 Task: Compose an email with the signature Amanda Green with the subject Feedback on a market research report and the message We need to schedule a team meeting to discuss the project progress, can you please confirm your availability? from softage.4@softage.net to softage.9@softage.net, select first 2 words, change the font of the message to Comic Sans and change the font typography to underline Send the email. Finally, move the email from Sent Items to the label Music
Action: Mouse moved to (57, 110)
Screenshot: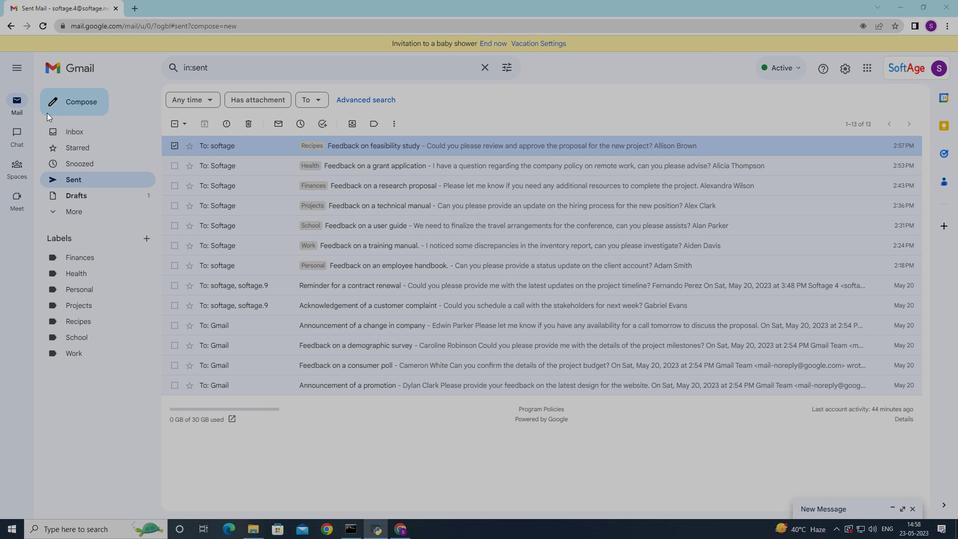 
Action: Mouse pressed left at (57, 110)
Screenshot: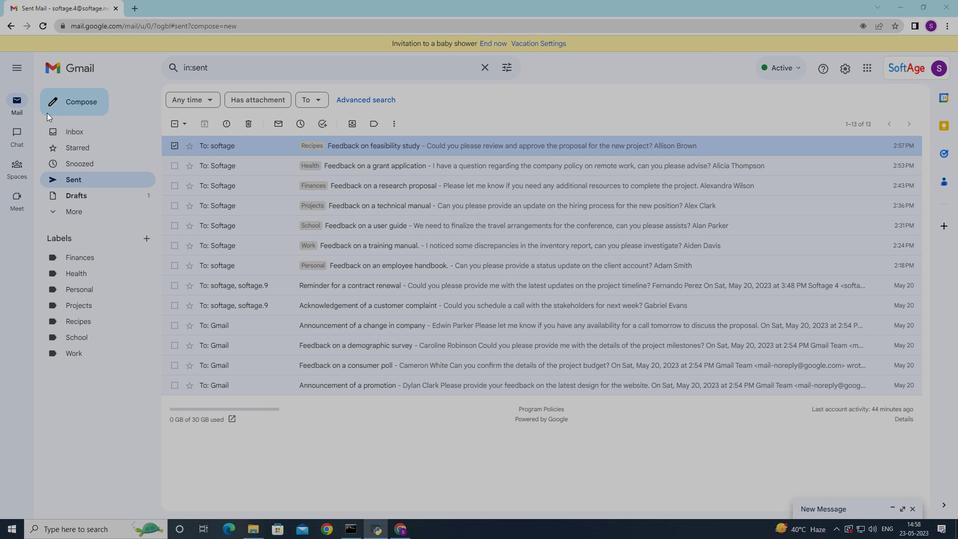 
Action: Mouse moved to (670, 504)
Screenshot: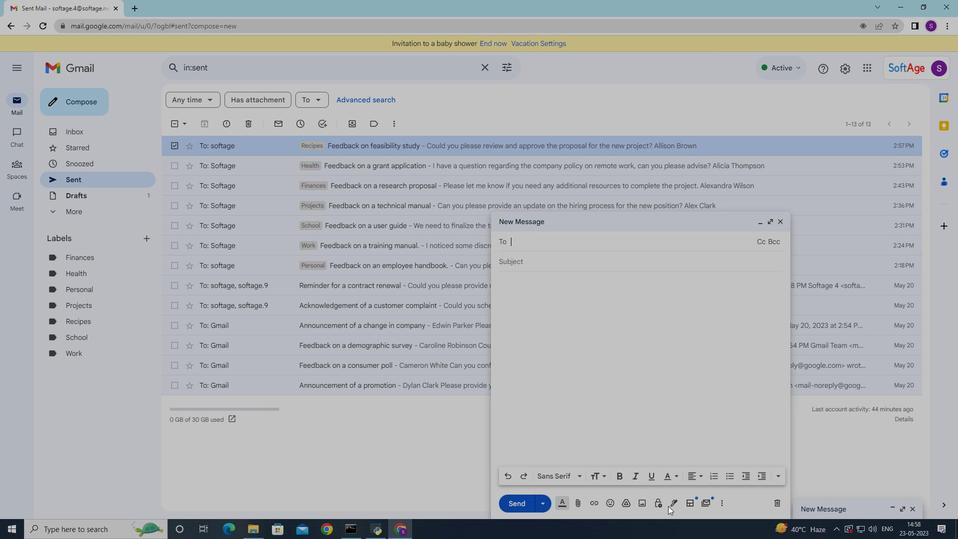 
Action: Mouse pressed left at (670, 504)
Screenshot: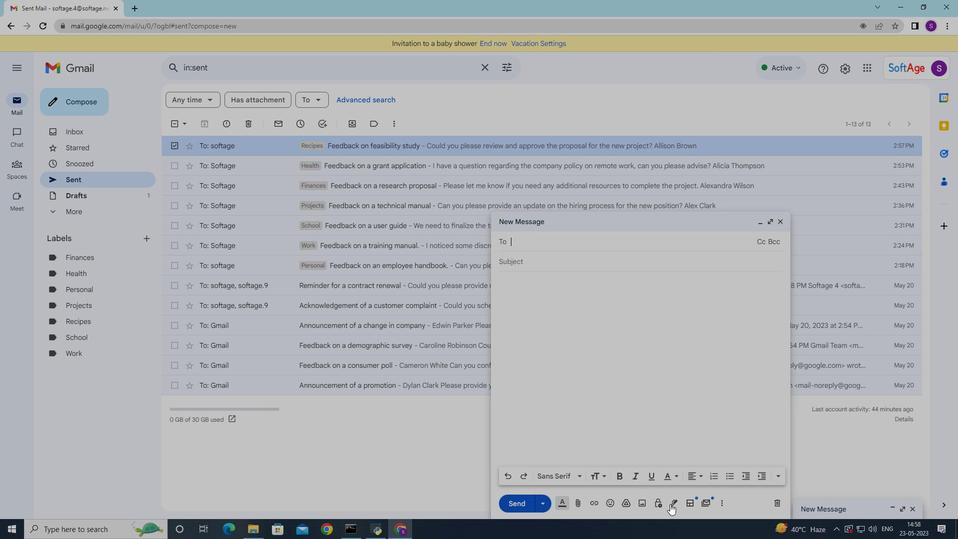 
Action: Mouse moved to (710, 335)
Screenshot: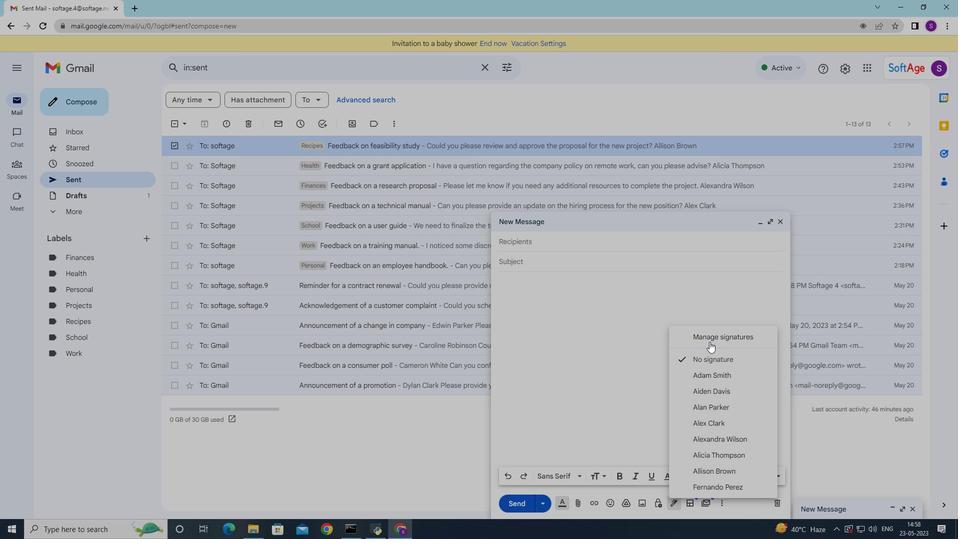 
Action: Mouse pressed left at (710, 335)
Screenshot: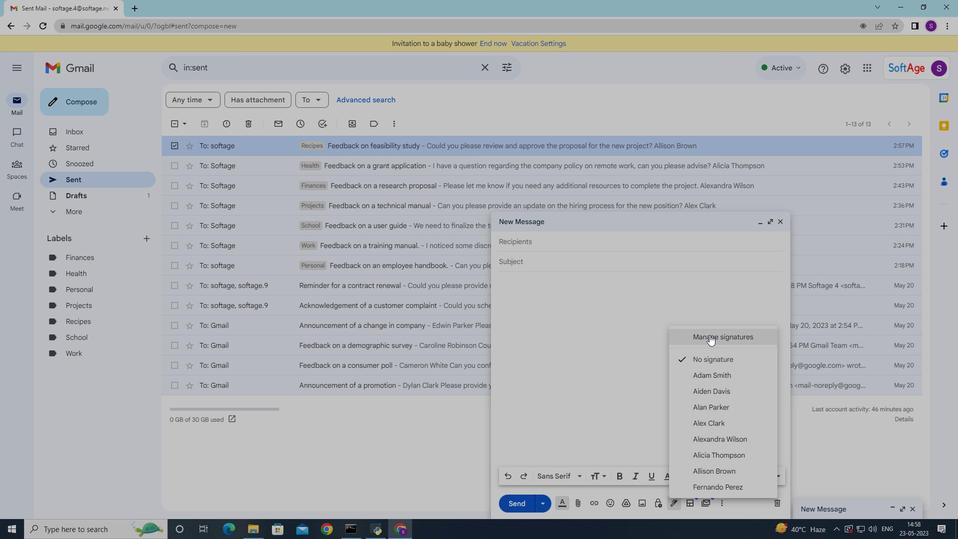 
Action: Mouse moved to (781, 223)
Screenshot: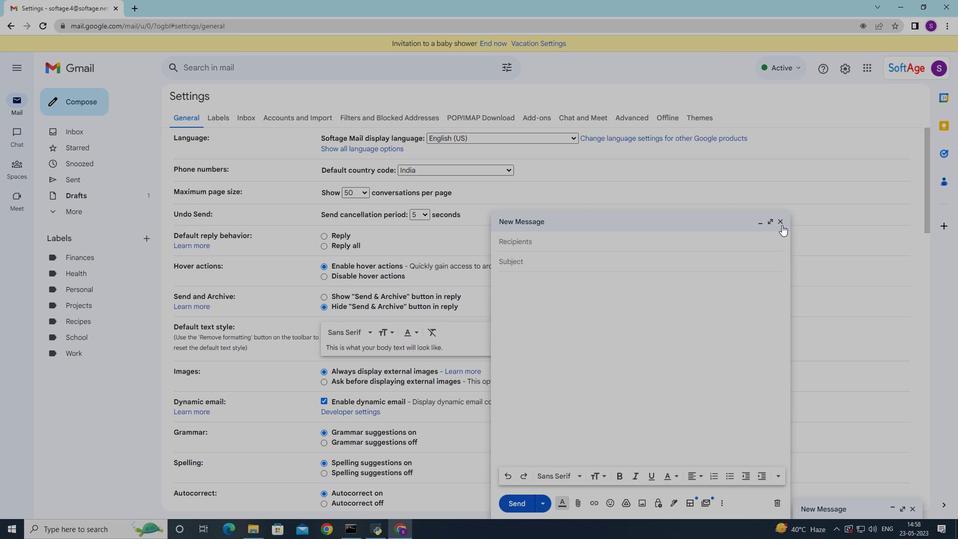 
Action: Mouse pressed left at (781, 223)
Screenshot: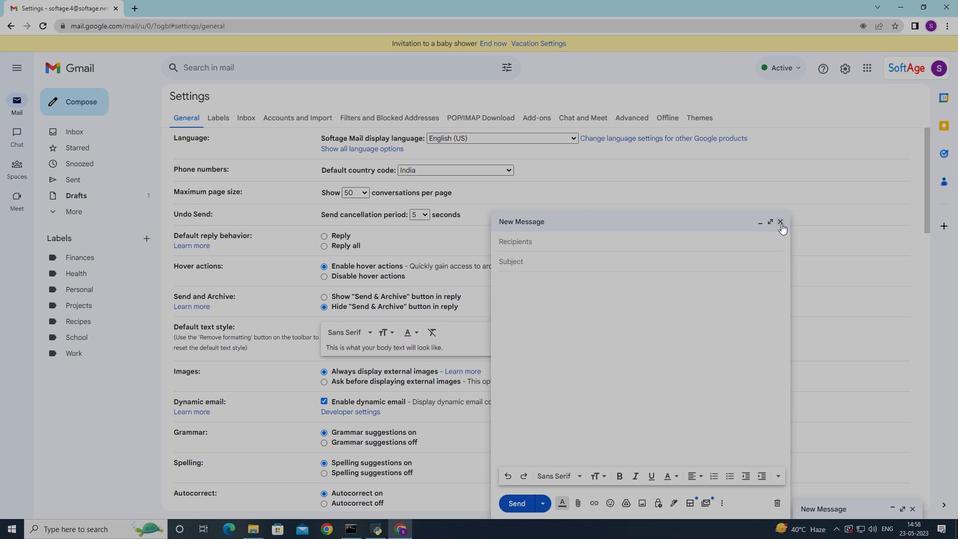
Action: Mouse moved to (543, 258)
Screenshot: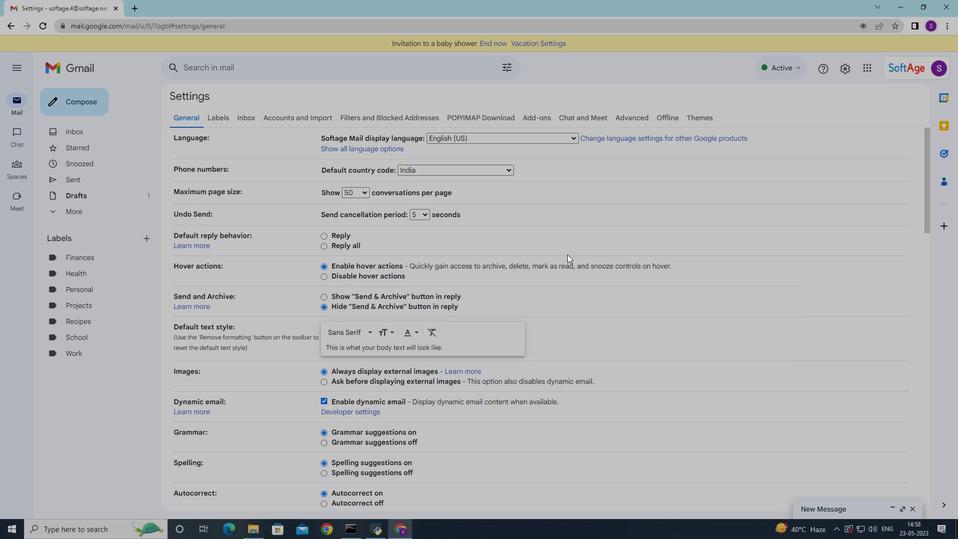 
Action: Mouse scrolled (543, 258) with delta (0, 0)
Screenshot: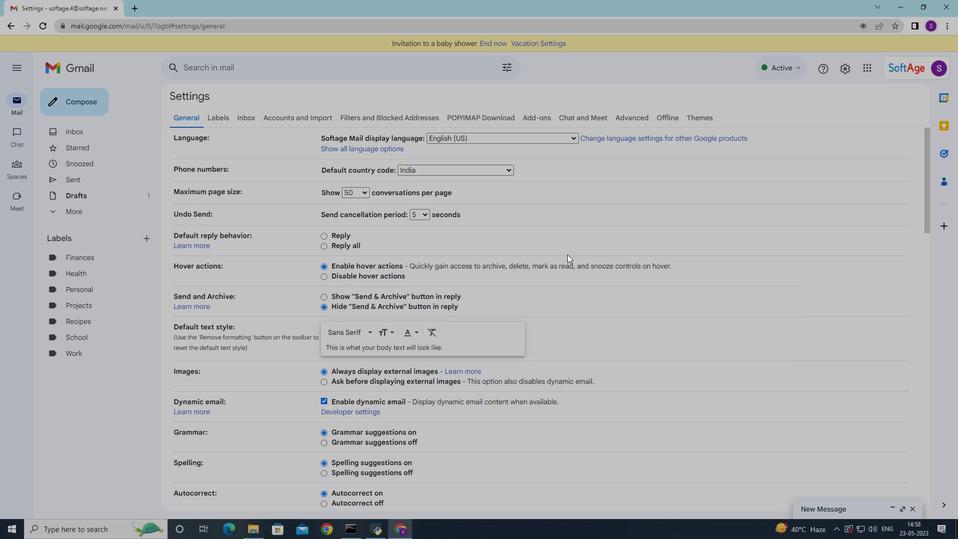 
Action: Mouse moved to (542, 260)
Screenshot: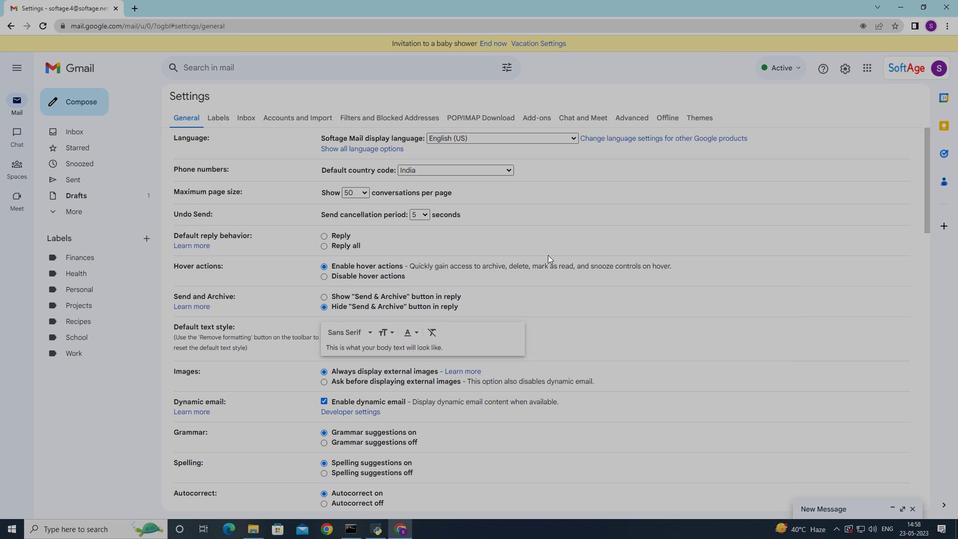 
Action: Mouse scrolled (542, 259) with delta (0, 0)
Screenshot: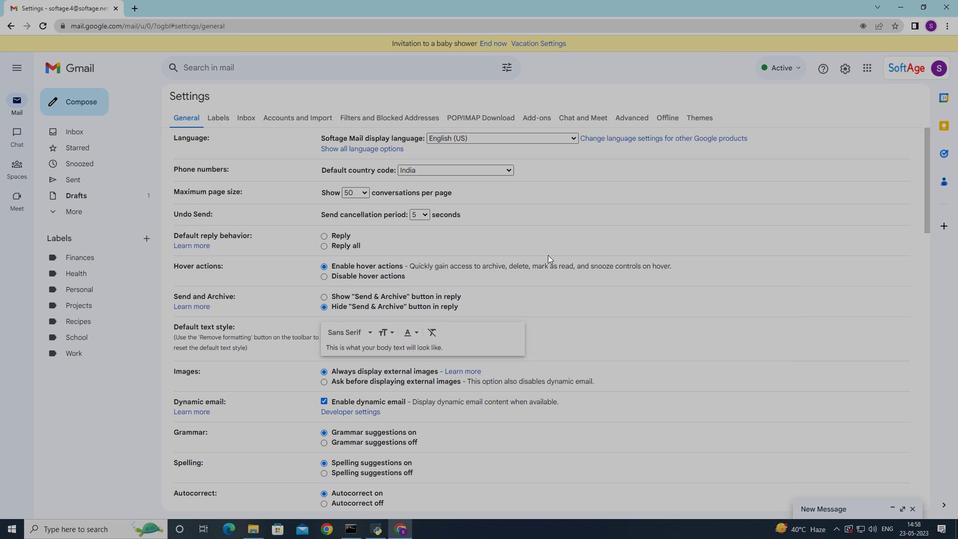 
Action: Mouse moved to (541, 261)
Screenshot: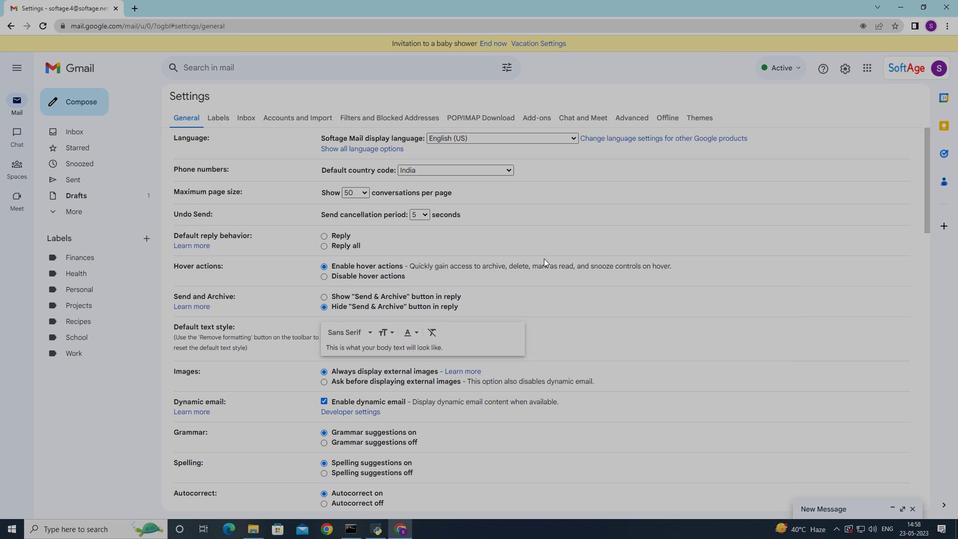 
Action: Mouse scrolled (541, 260) with delta (0, 0)
Screenshot: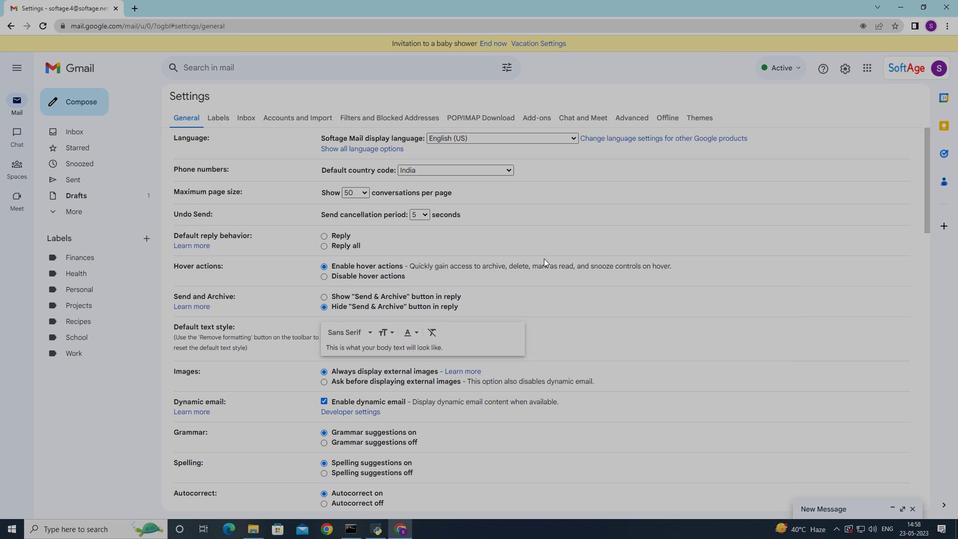 
Action: Mouse moved to (536, 267)
Screenshot: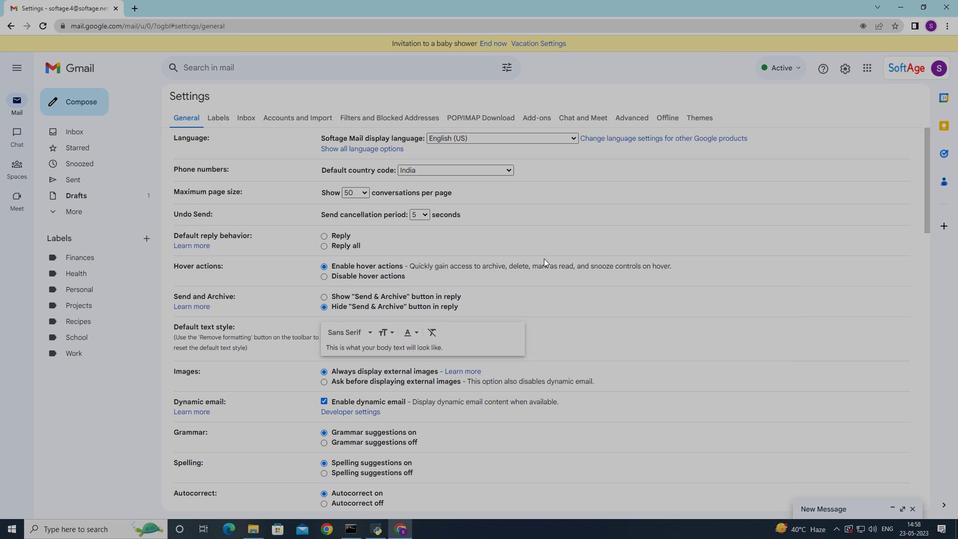 
Action: Mouse scrolled (537, 265) with delta (0, 0)
Screenshot: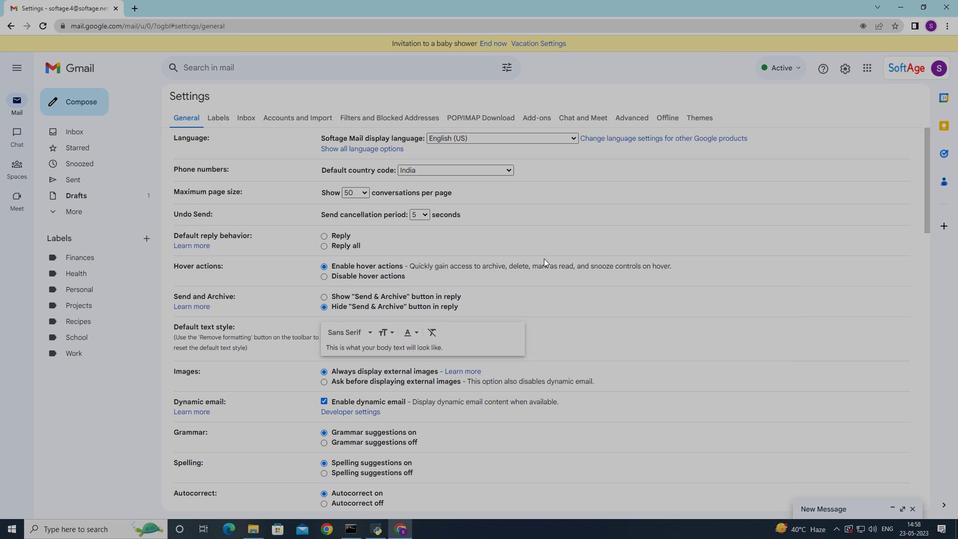 
Action: Mouse moved to (455, 349)
Screenshot: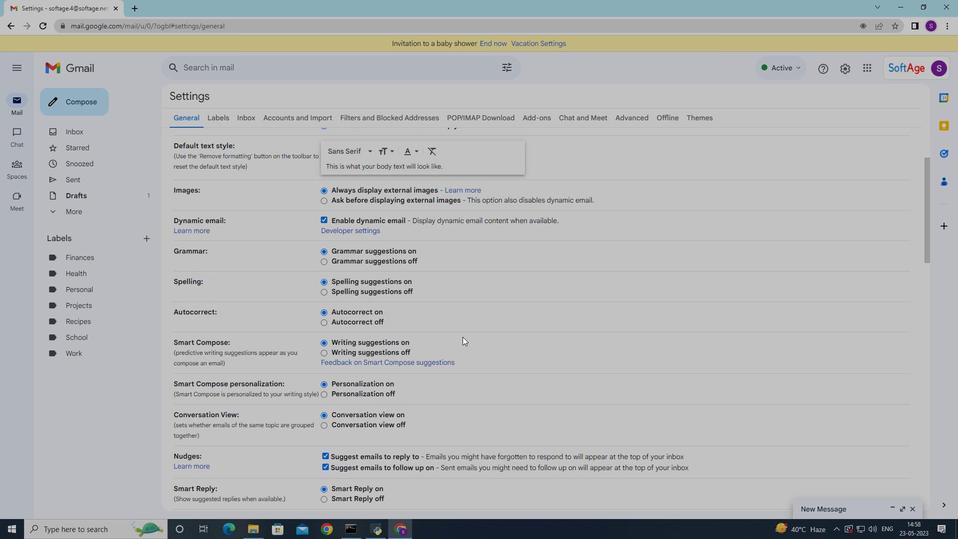 
Action: Mouse scrolled (455, 349) with delta (0, 0)
Screenshot: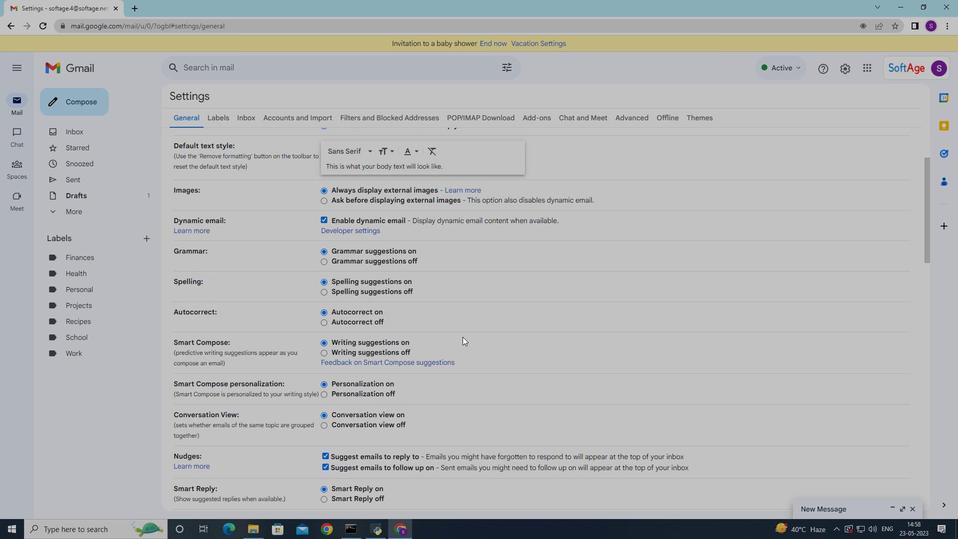 
Action: Mouse moved to (454, 350)
Screenshot: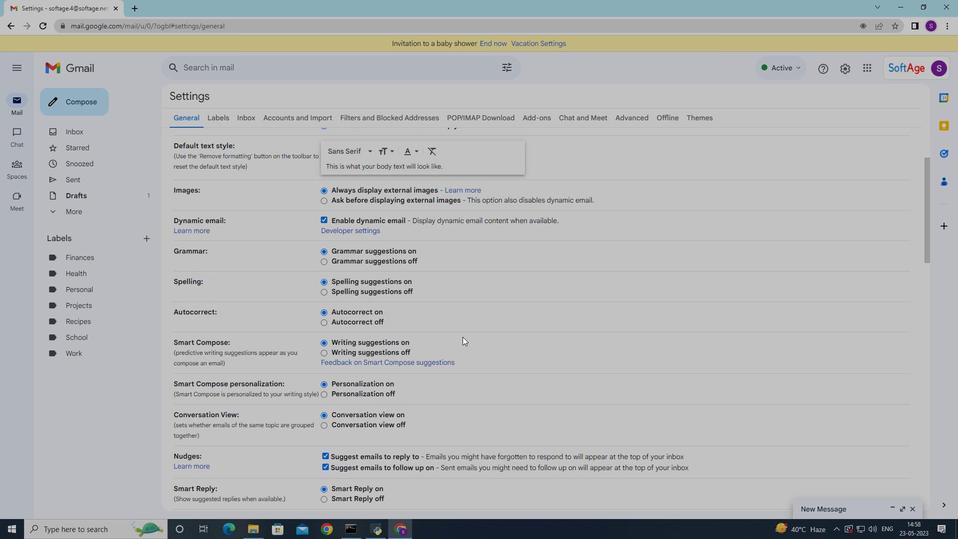 
Action: Mouse scrolled (454, 349) with delta (0, 0)
Screenshot: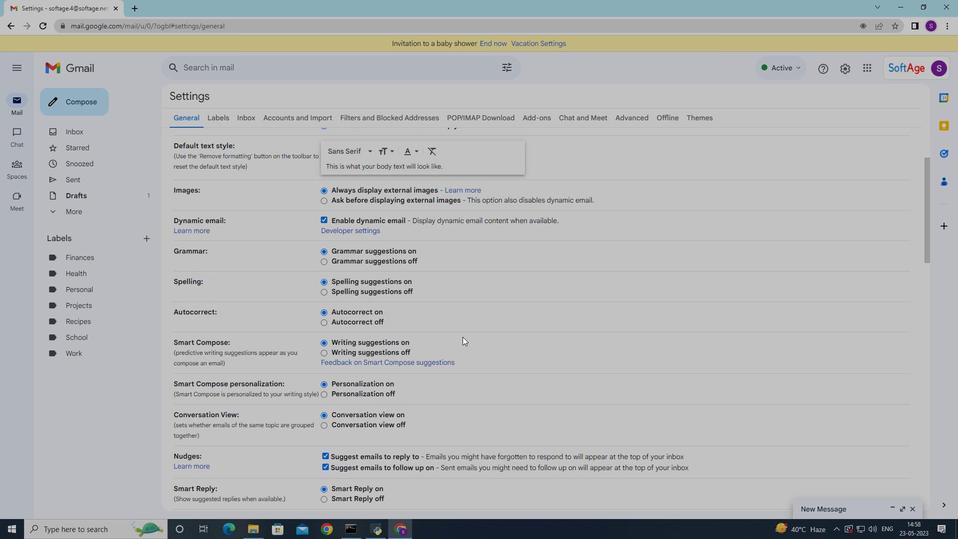
Action: Mouse moved to (454, 352)
Screenshot: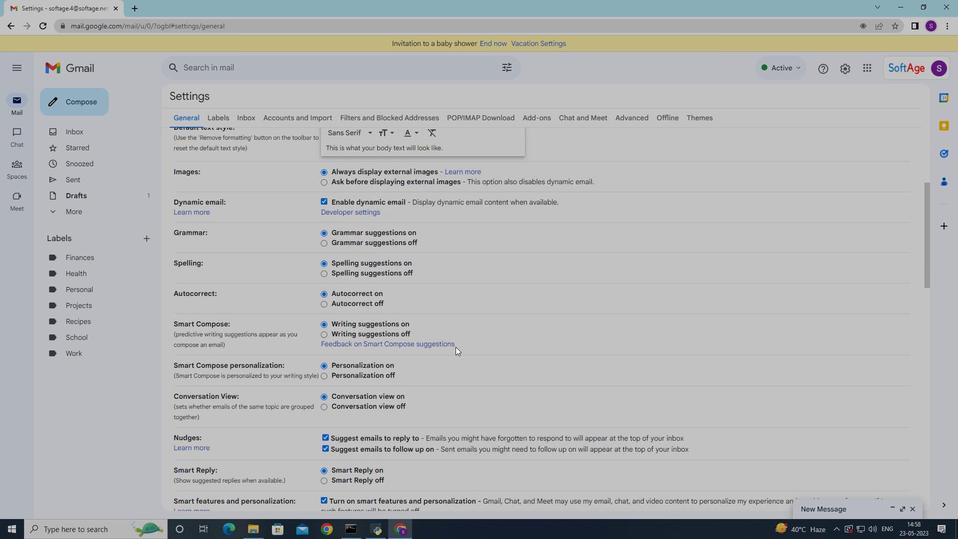 
Action: Mouse scrolled (454, 351) with delta (0, 0)
Screenshot: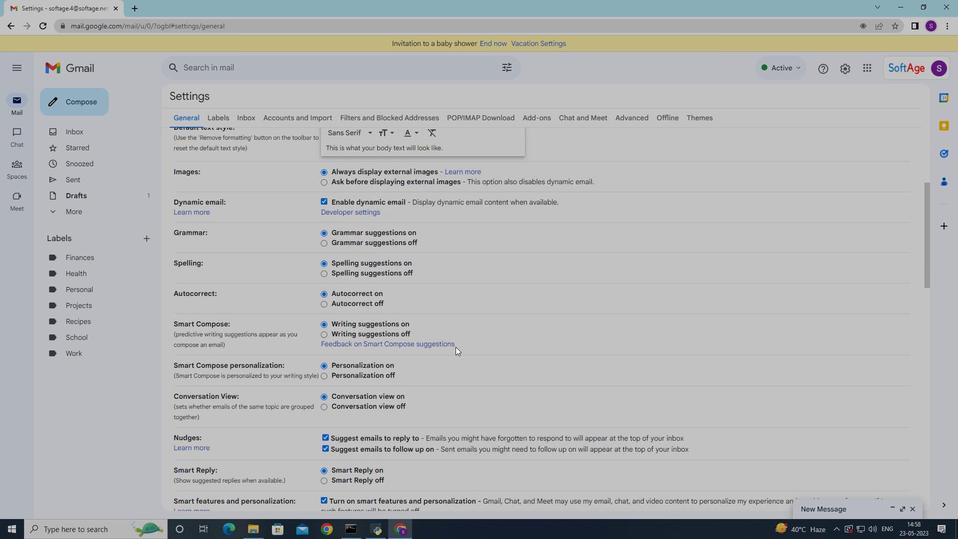 
Action: Mouse moved to (453, 355)
Screenshot: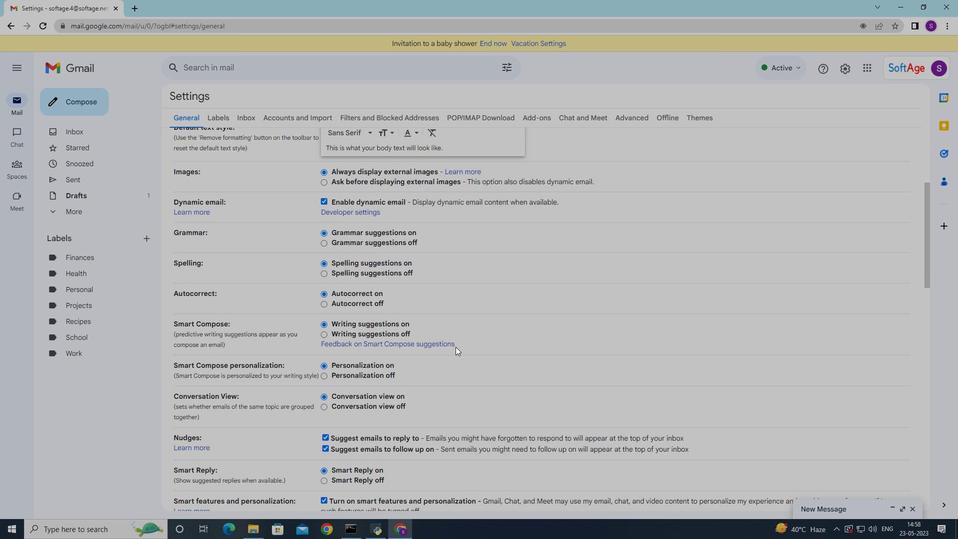 
Action: Mouse scrolled (453, 353) with delta (0, 0)
Screenshot: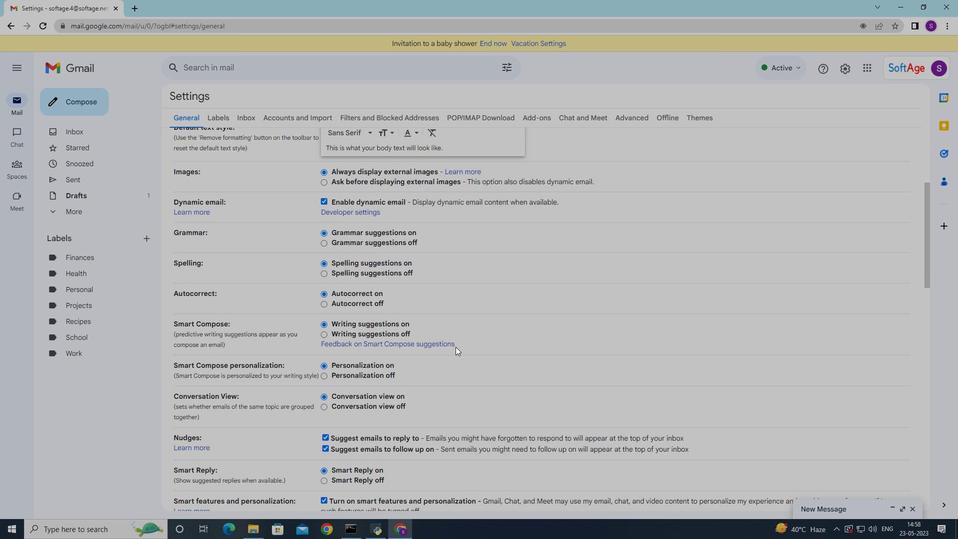 
Action: Mouse moved to (443, 374)
Screenshot: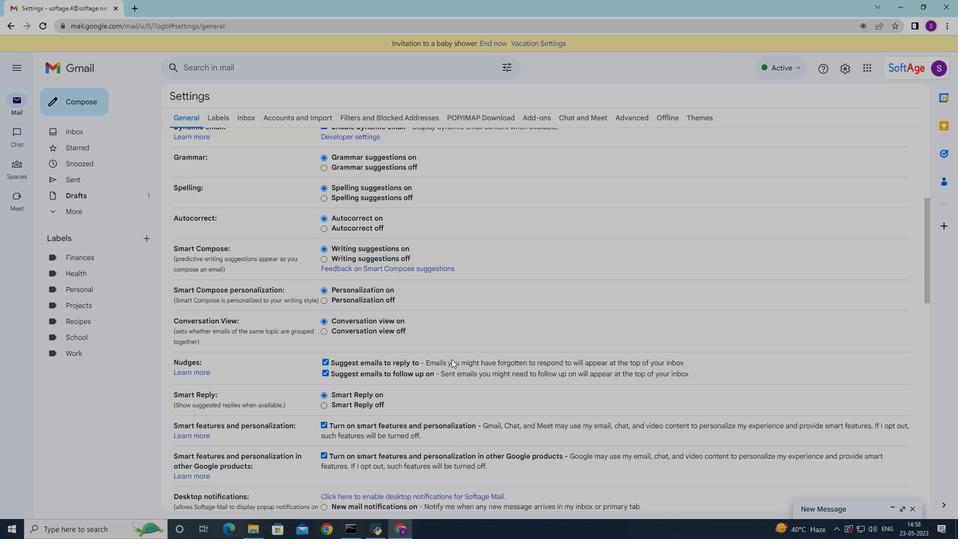
Action: Mouse scrolled (449, 363) with delta (0, 0)
Screenshot: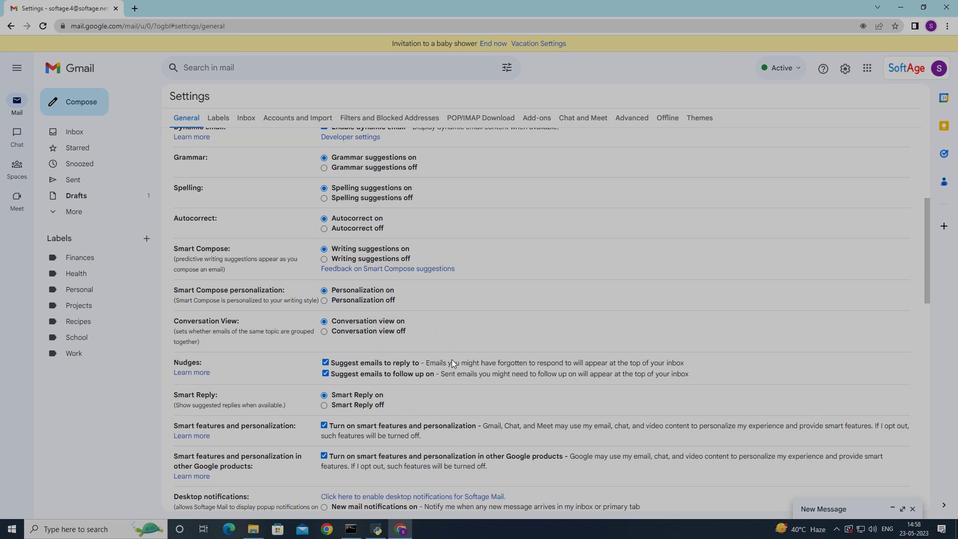 
Action: Mouse scrolled (443, 374) with delta (0, 0)
Screenshot: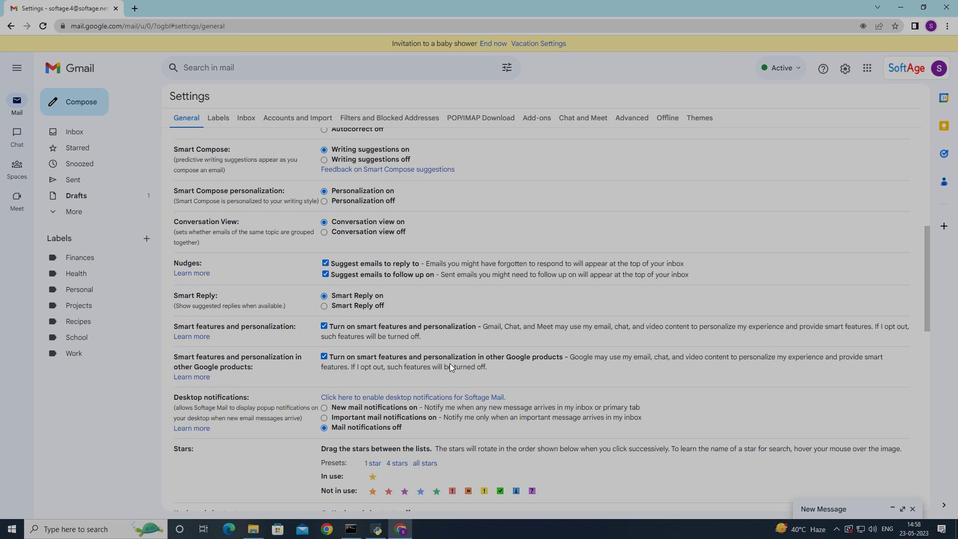 
Action: Mouse moved to (443, 375)
Screenshot: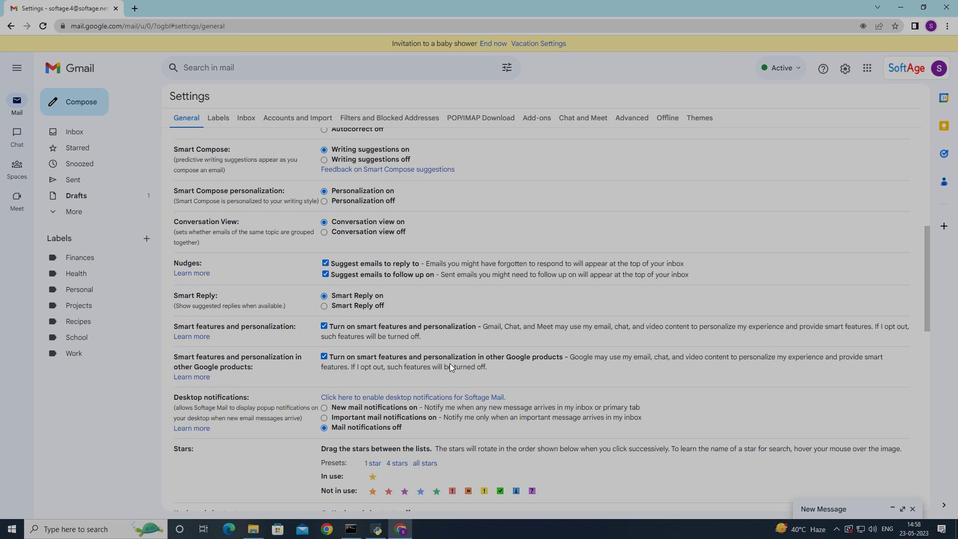 
Action: Mouse scrolled (443, 374) with delta (0, 0)
Screenshot: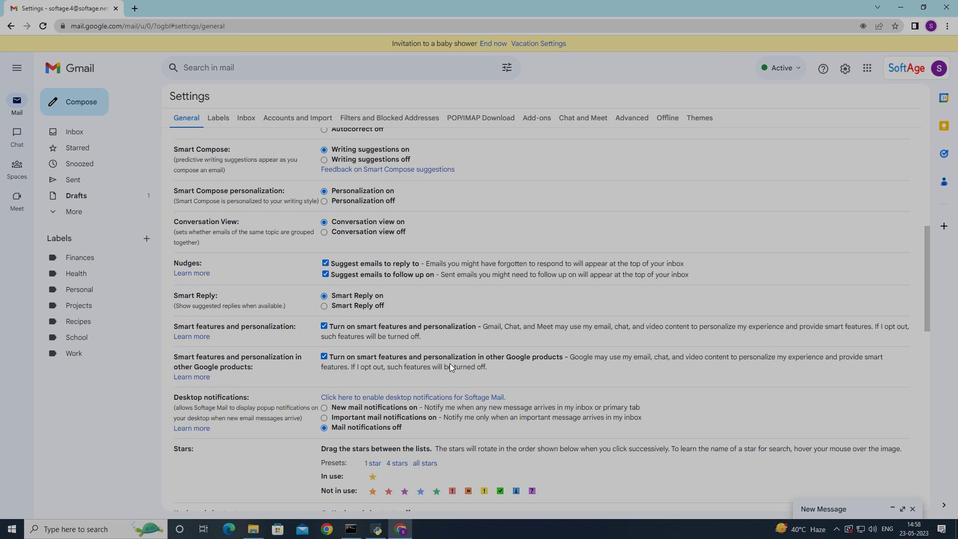 
Action: Mouse moved to (443, 375)
Screenshot: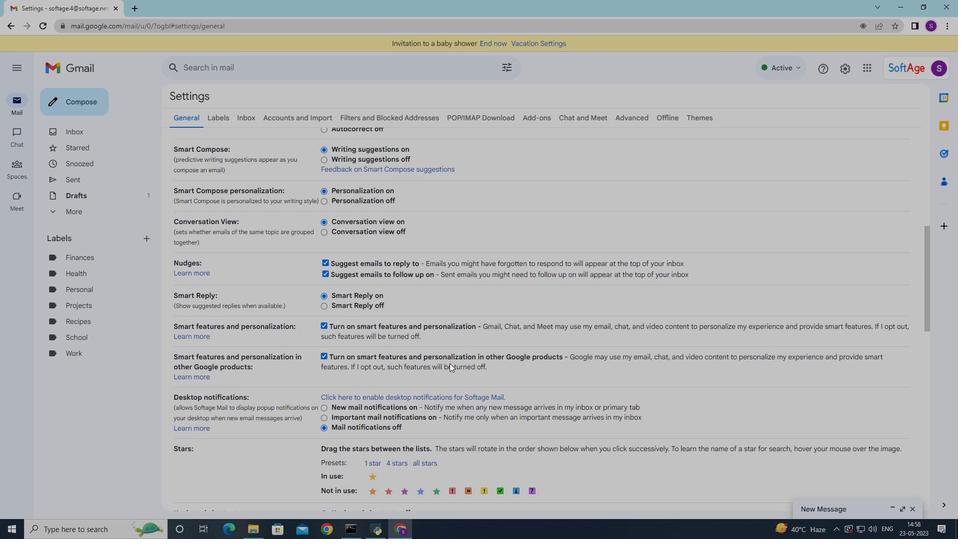 
Action: Mouse scrolled (443, 374) with delta (0, 0)
Screenshot: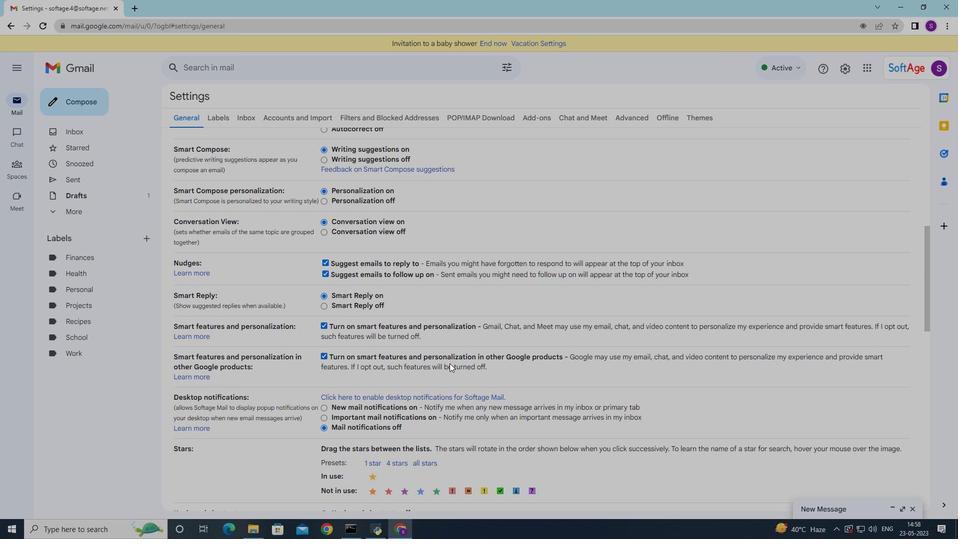
Action: Mouse scrolled (443, 374) with delta (0, 0)
Screenshot: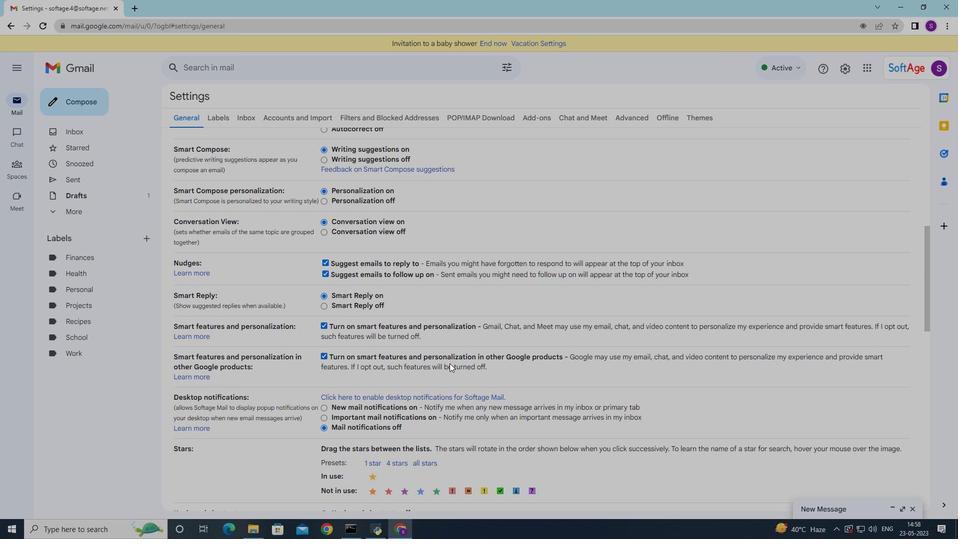 
Action: Mouse moved to (443, 375)
Screenshot: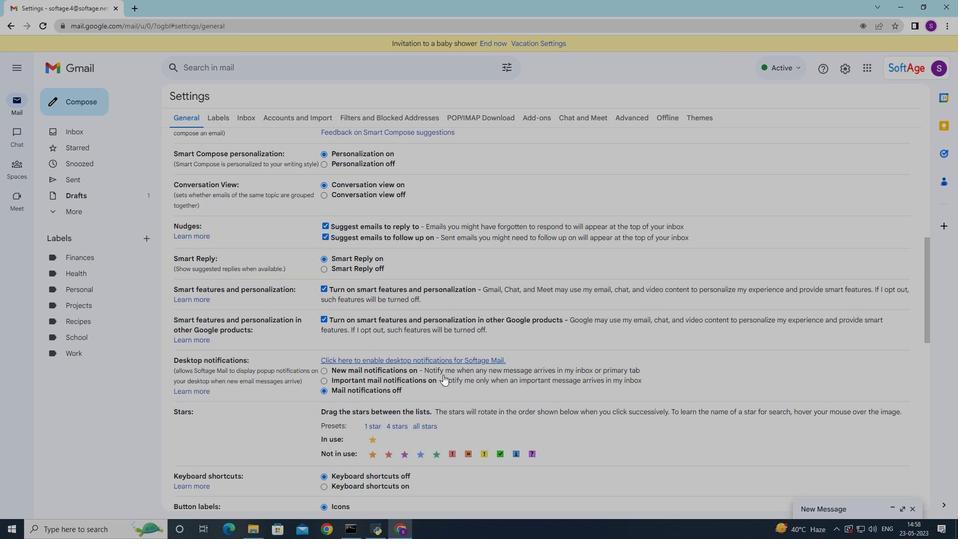 
Action: Mouse scrolled (443, 375) with delta (0, 0)
Screenshot: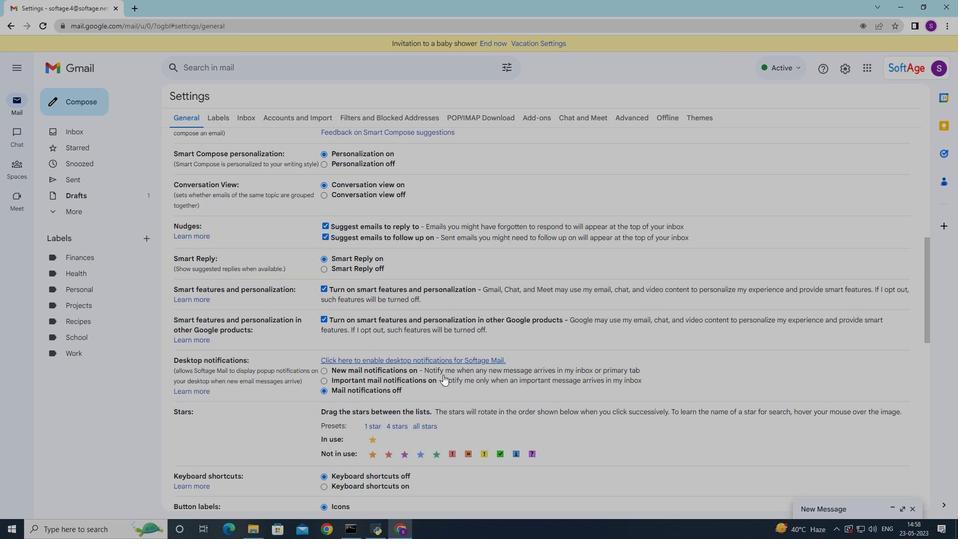 
Action: Mouse moved to (392, 405)
Screenshot: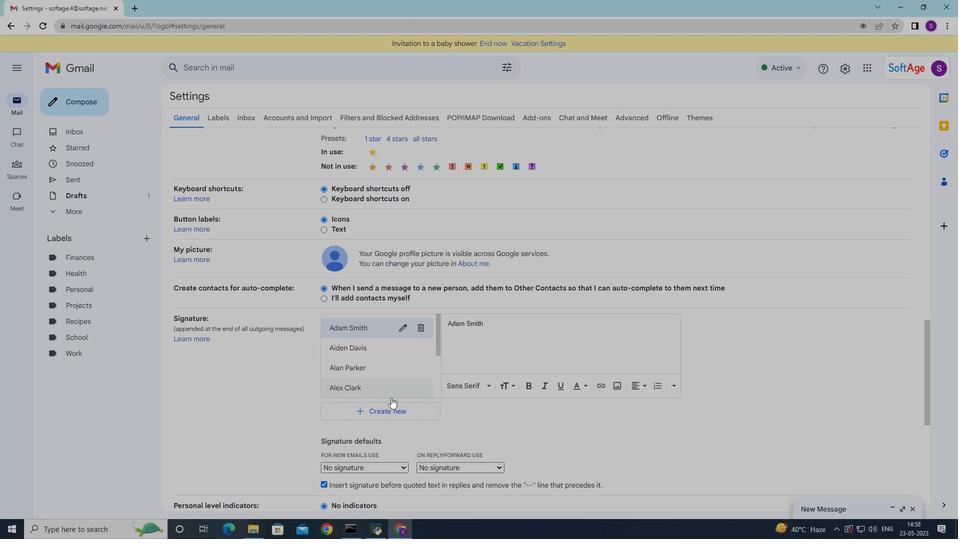 
Action: Mouse scrolled (392, 404) with delta (0, 0)
Screenshot: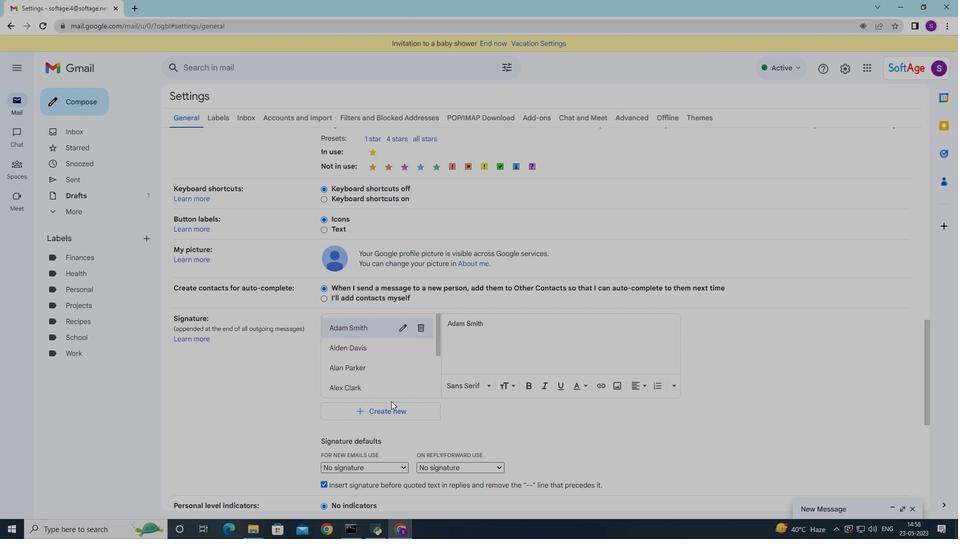 
Action: Mouse moved to (390, 361)
Screenshot: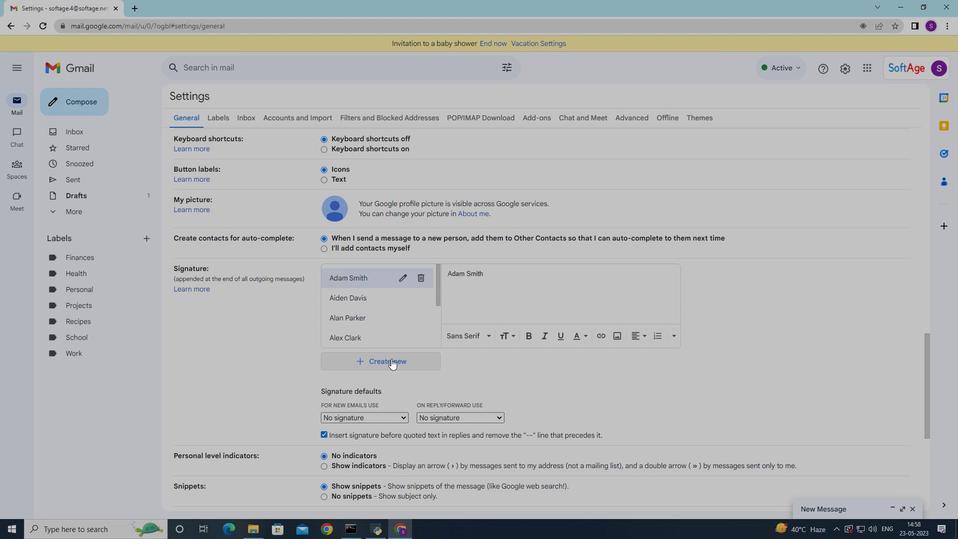
Action: Mouse pressed left at (390, 361)
Screenshot: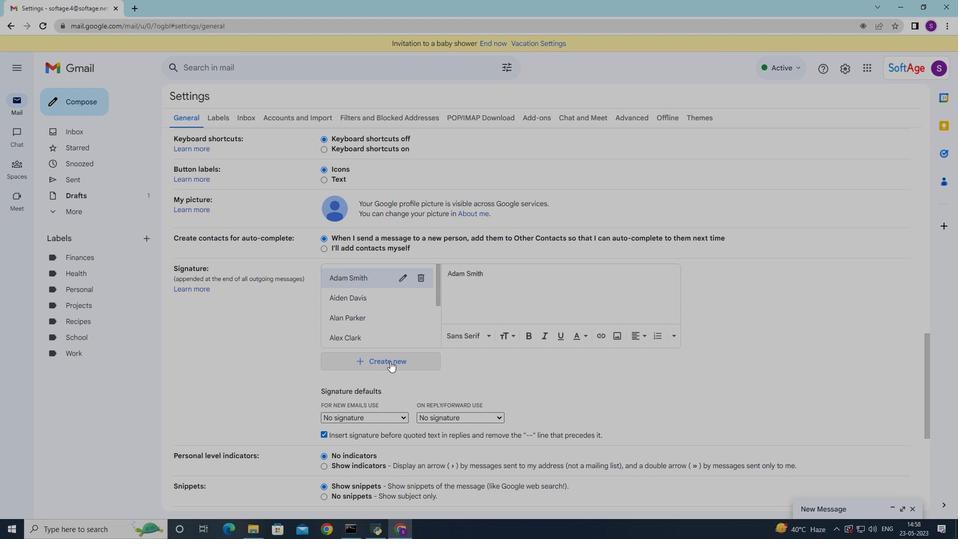 
Action: Mouse moved to (430, 335)
Screenshot: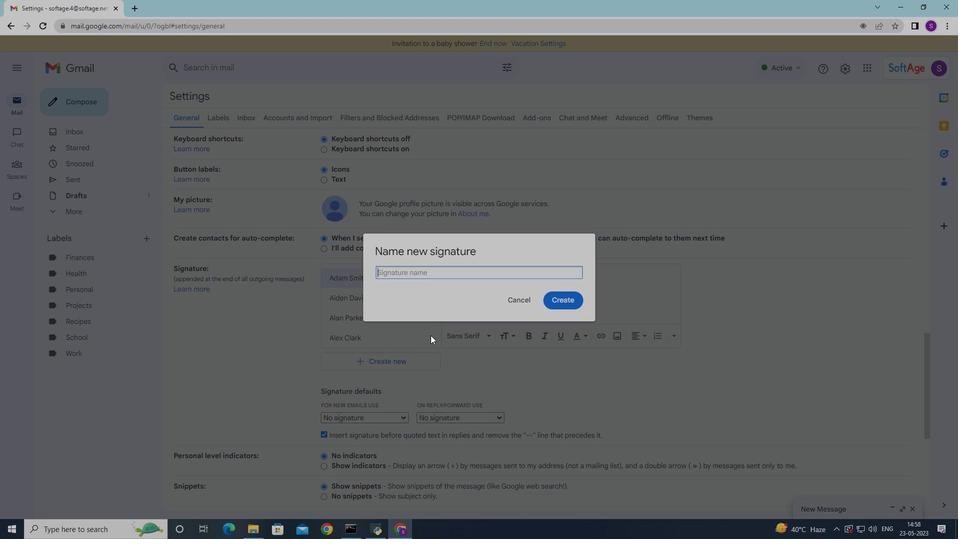 
Action: Key pressed <Key.shift>Amanda<Key.space><Key.shift><Key.shift><Key.shift><Key.shift><Key.shift><Key.shift><Key.shift><Key.shift><Key.shift><Key.shift><Key.shift><Key.shift><Key.shift><Key.shift><Key.shift><Key.shift><Key.shift>Green
Screenshot: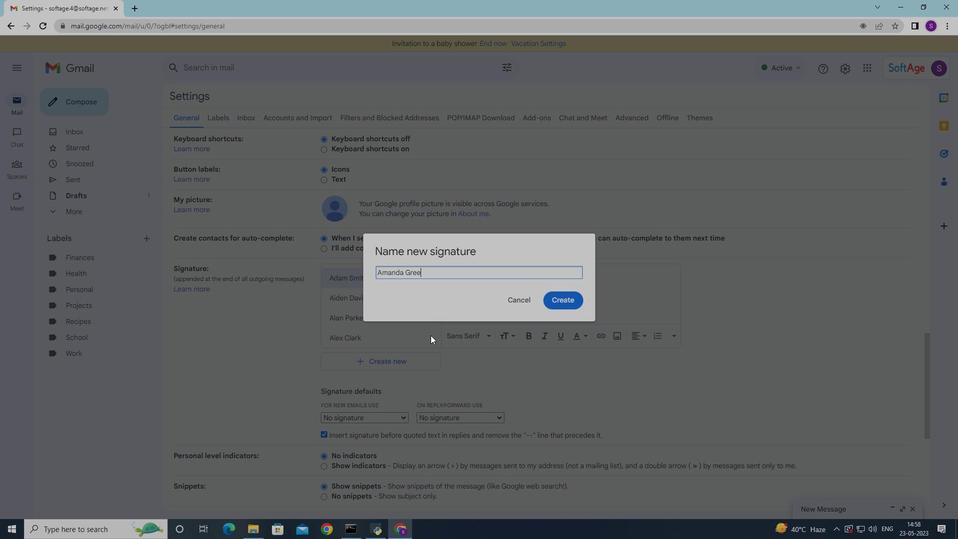 
Action: Mouse moved to (570, 296)
Screenshot: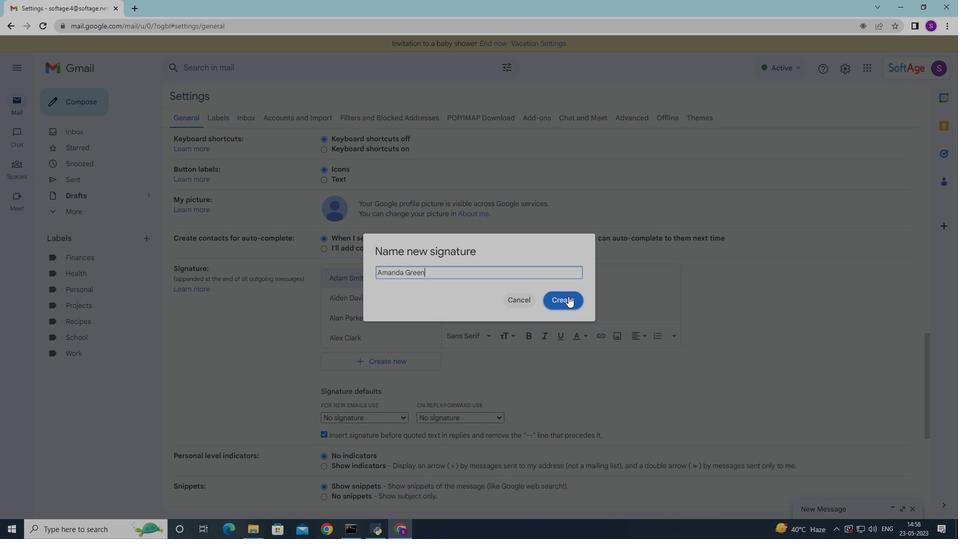
Action: Mouse pressed left at (570, 296)
Screenshot: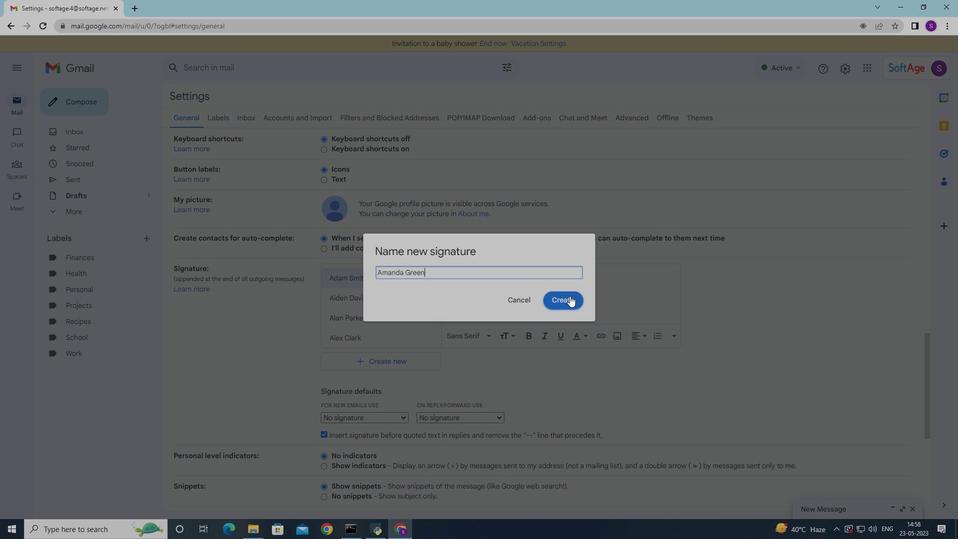 
Action: Mouse moved to (496, 298)
Screenshot: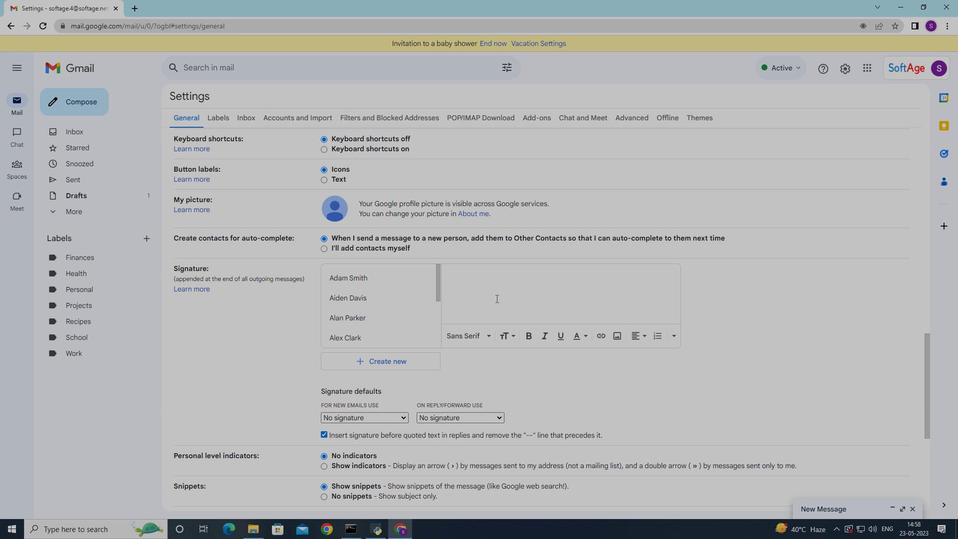 
Action: Key pressed <Key.shift>Amanda<Key.space><Key.shift><Key.shift><Key.shift><Key.shift><Key.shift><Key.shift><Key.shift><Key.shift><Key.shift><Key.shift><Key.shift><Key.shift><Key.shift><Key.shift>Green
Screenshot: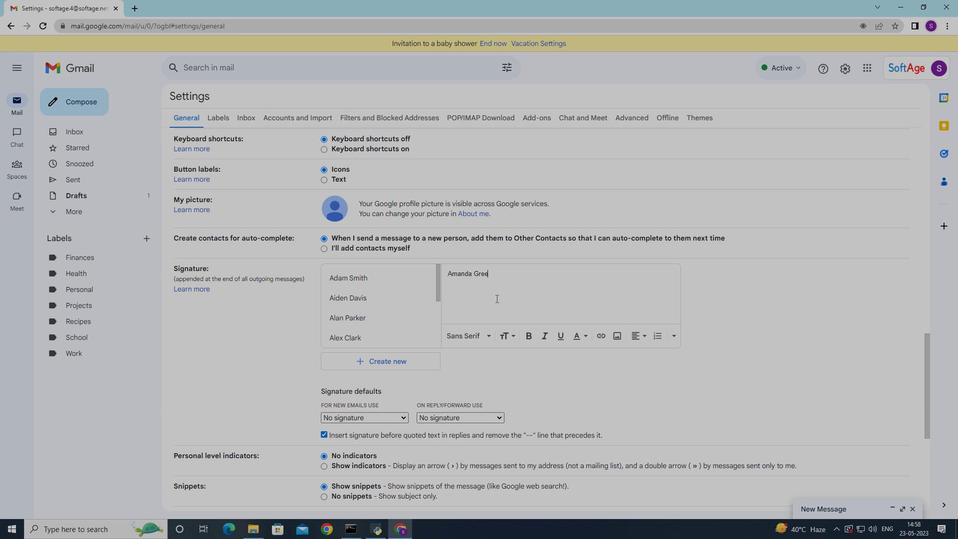 
Action: Mouse moved to (503, 296)
Screenshot: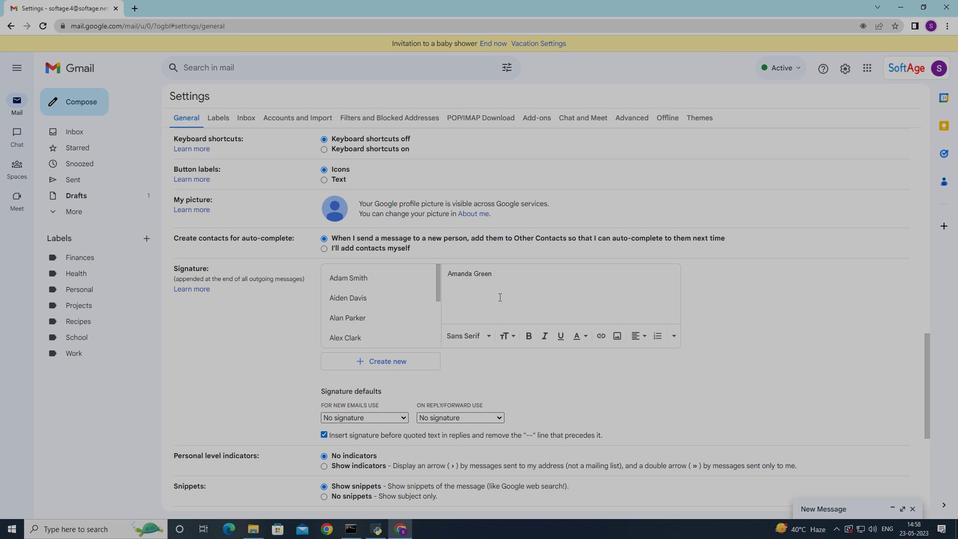 
Action: Mouse scrolled (503, 296) with delta (0, 0)
Screenshot: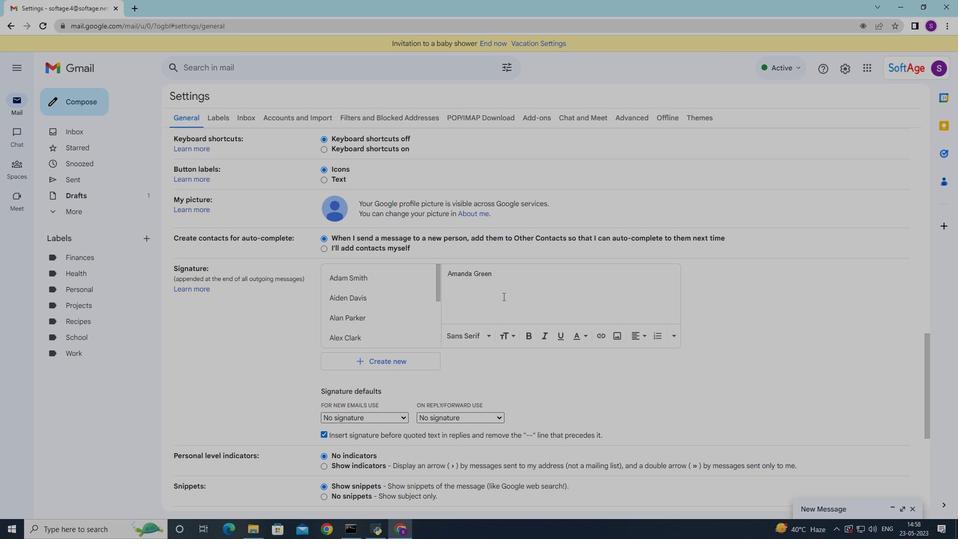 
Action: Mouse scrolled (503, 296) with delta (0, 0)
Screenshot: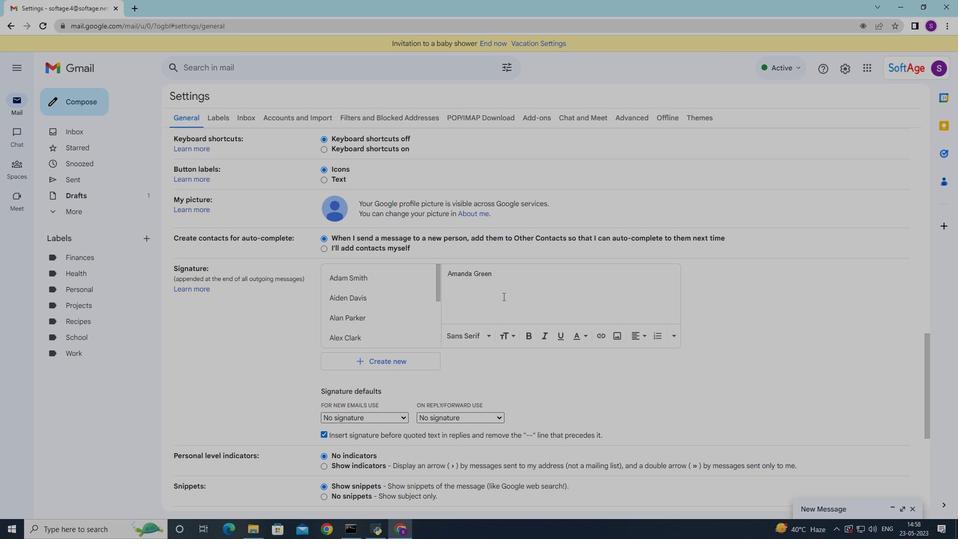 
Action: Mouse scrolled (503, 296) with delta (0, 0)
Screenshot: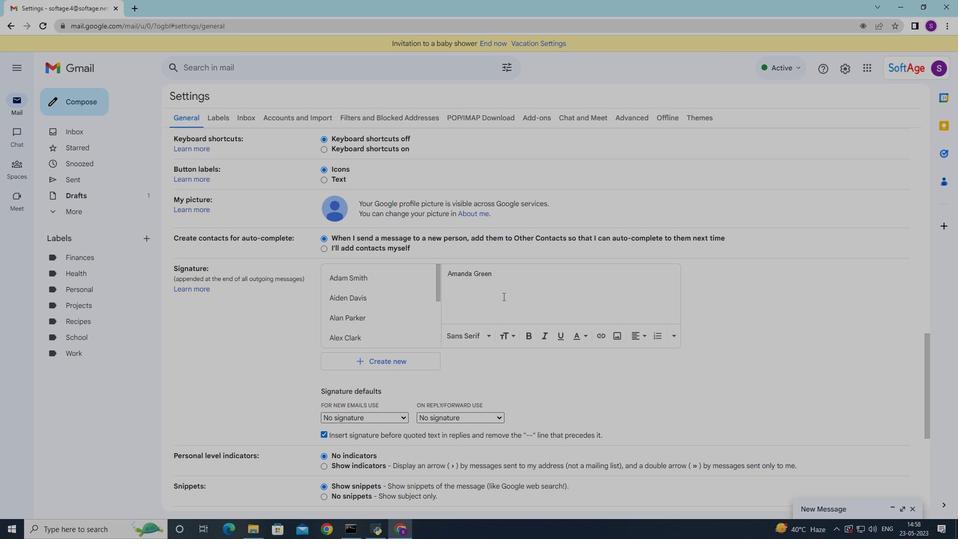 
Action: Mouse scrolled (503, 296) with delta (0, 0)
Screenshot: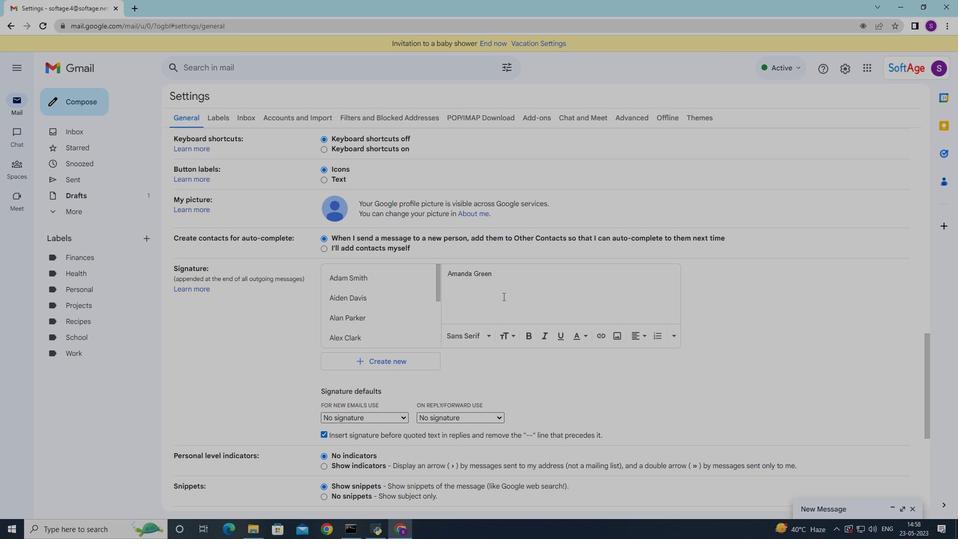 
Action: Mouse scrolled (503, 296) with delta (0, 0)
Screenshot: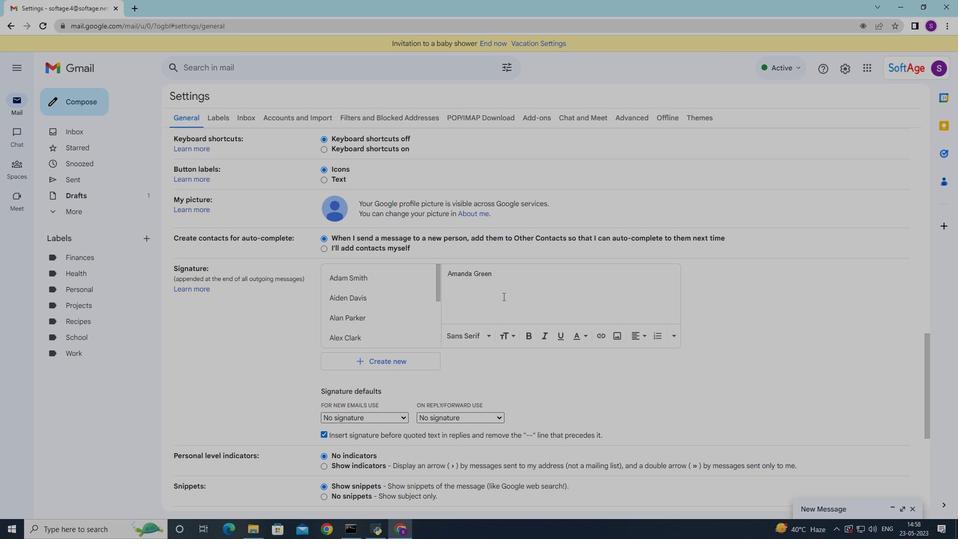 
Action: Mouse moved to (498, 381)
Screenshot: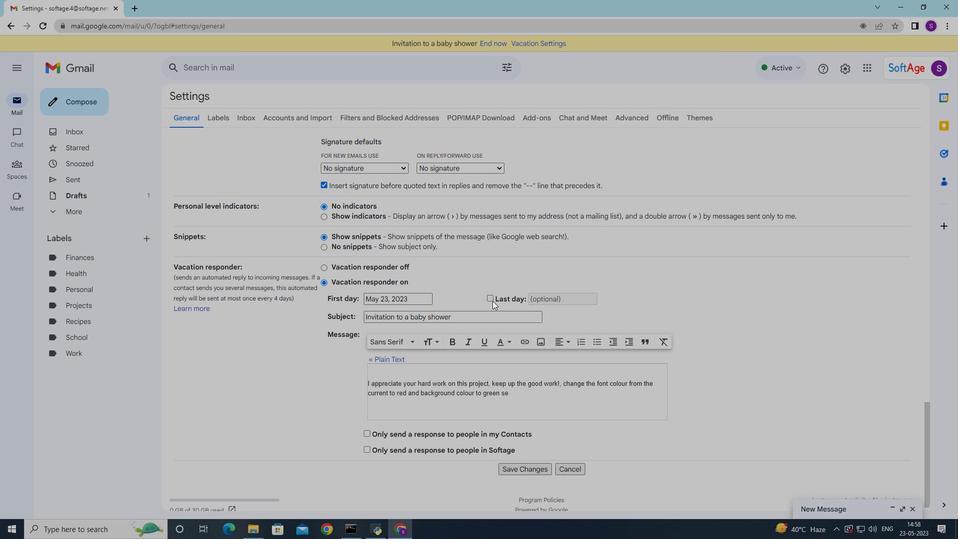 
Action: Mouse scrolled (498, 380) with delta (0, 0)
Screenshot: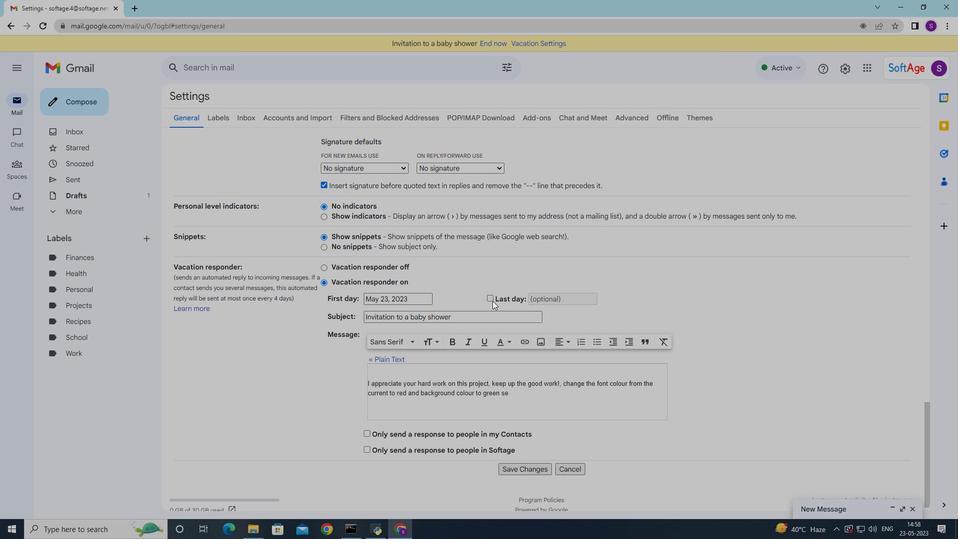 
Action: Mouse moved to (482, 425)
Screenshot: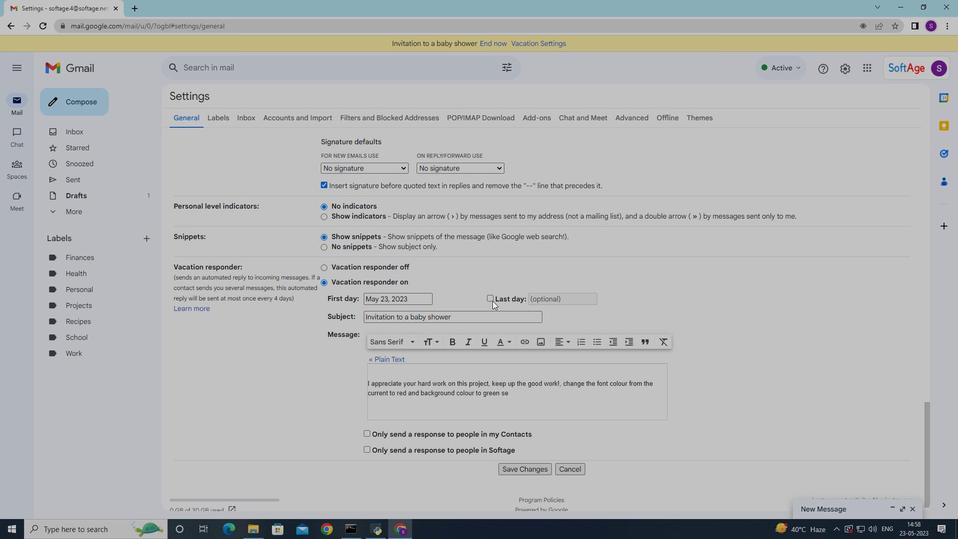 
Action: Mouse scrolled (482, 424) with delta (0, 0)
Screenshot: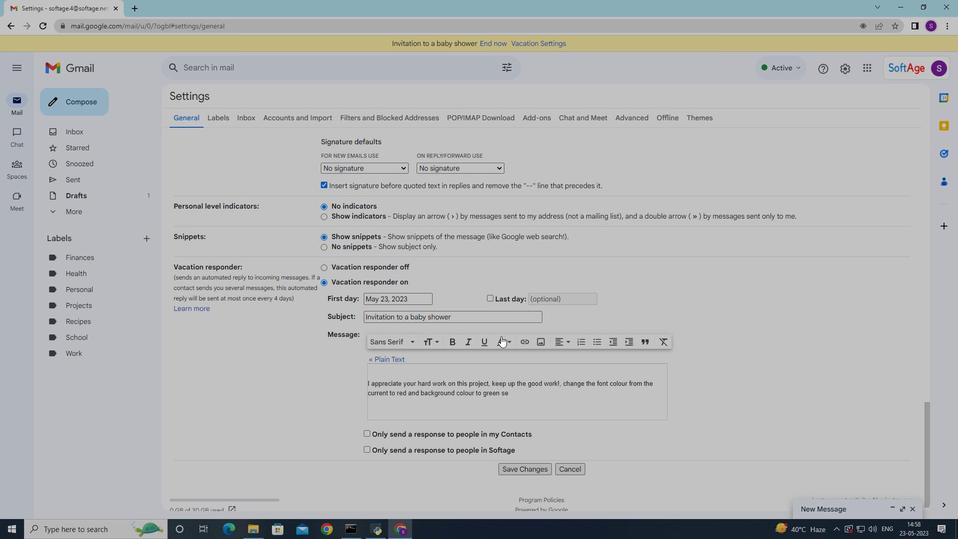 
Action: Mouse moved to (506, 454)
Screenshot: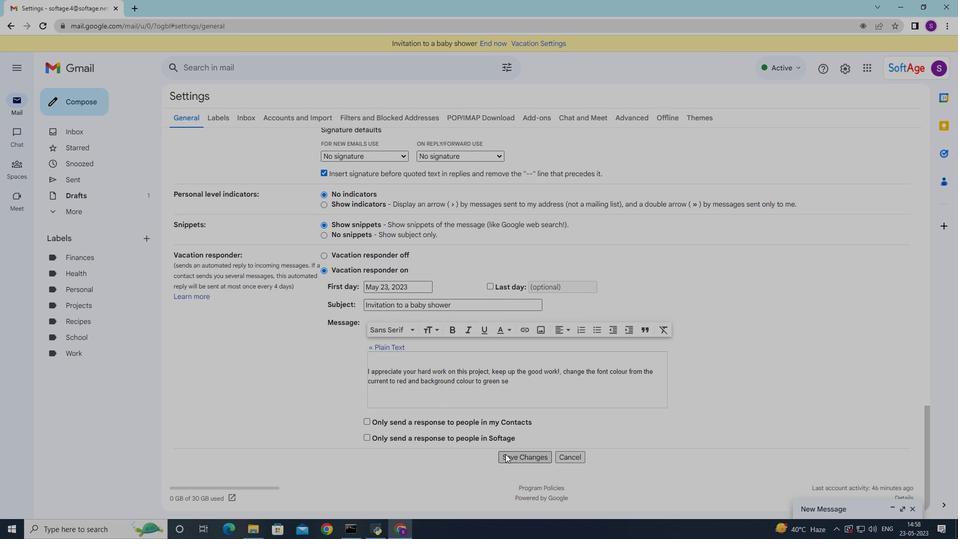 
Action: Mouse pressed left at (506, 454)
Screenshot: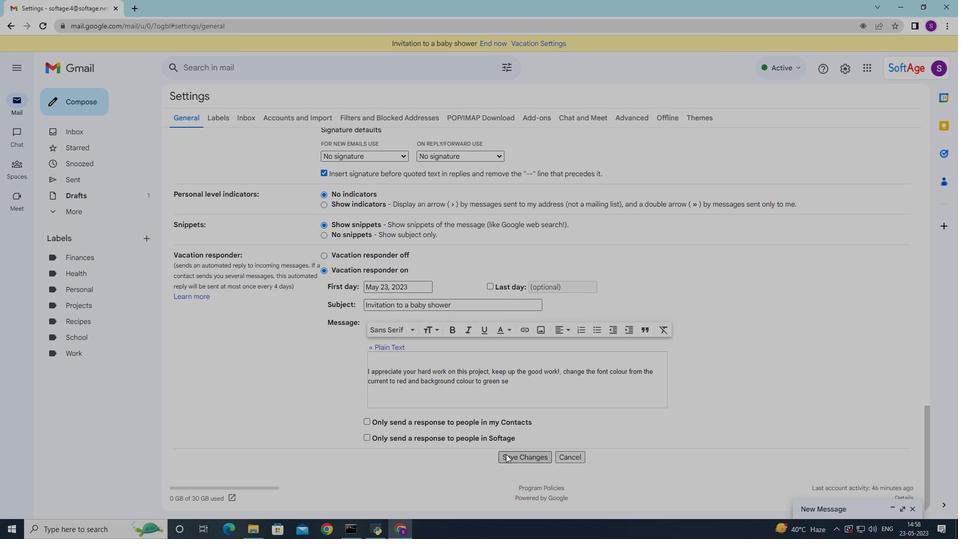 
Action: Mouse moved to (85, 111)
Screenshot: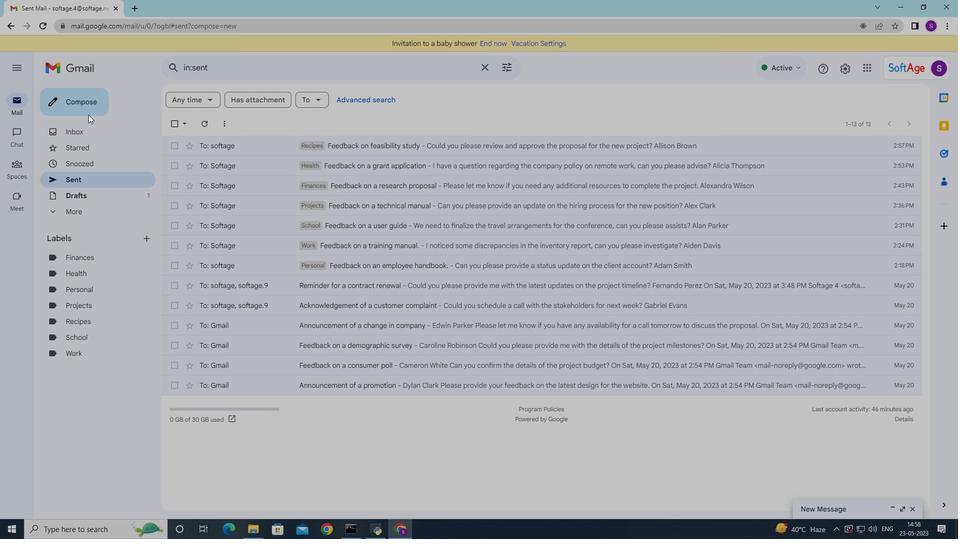 
Action: Mouse pressed left at (85, 111)
Screenshot: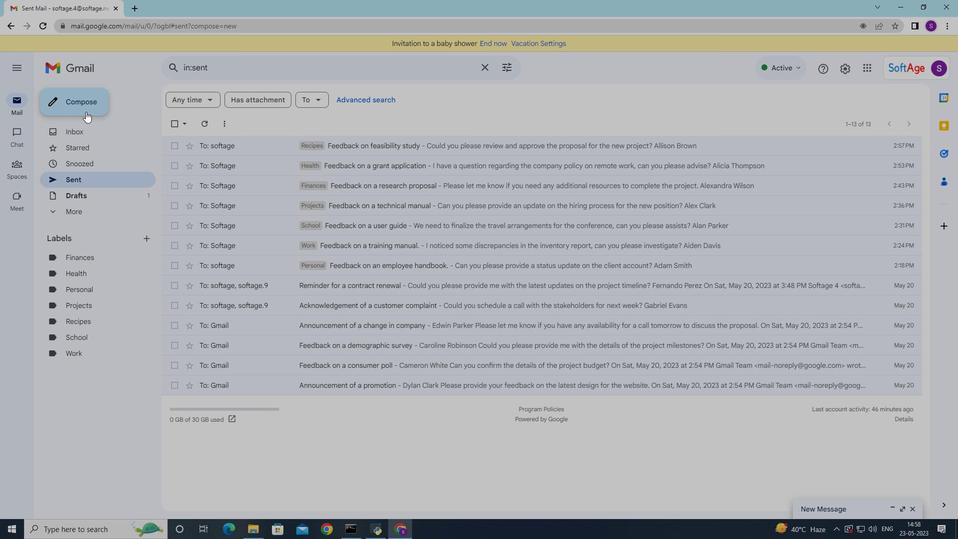 
Action: Mouse moved to (673, 503)
Screenshot: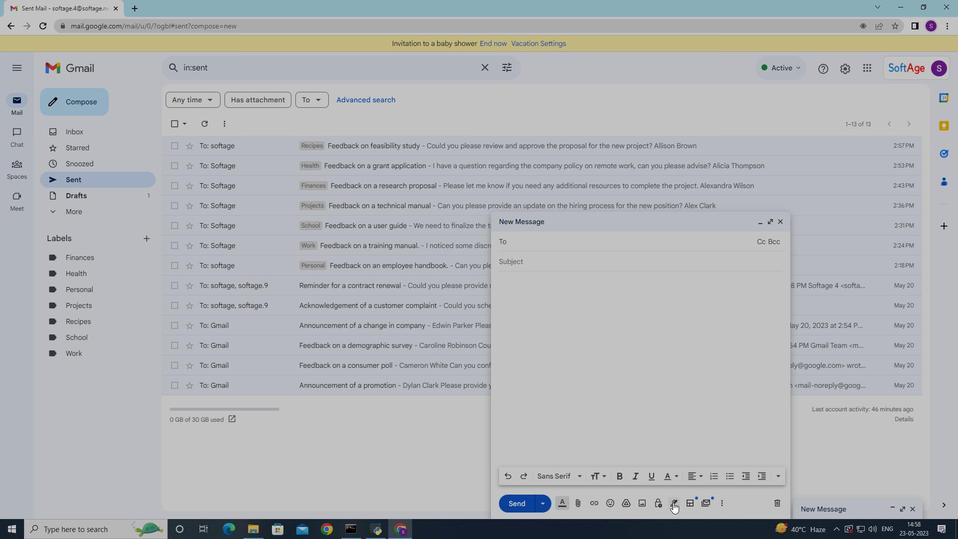 
Action: Mouse pressed left at (673, 503)
Screenshot: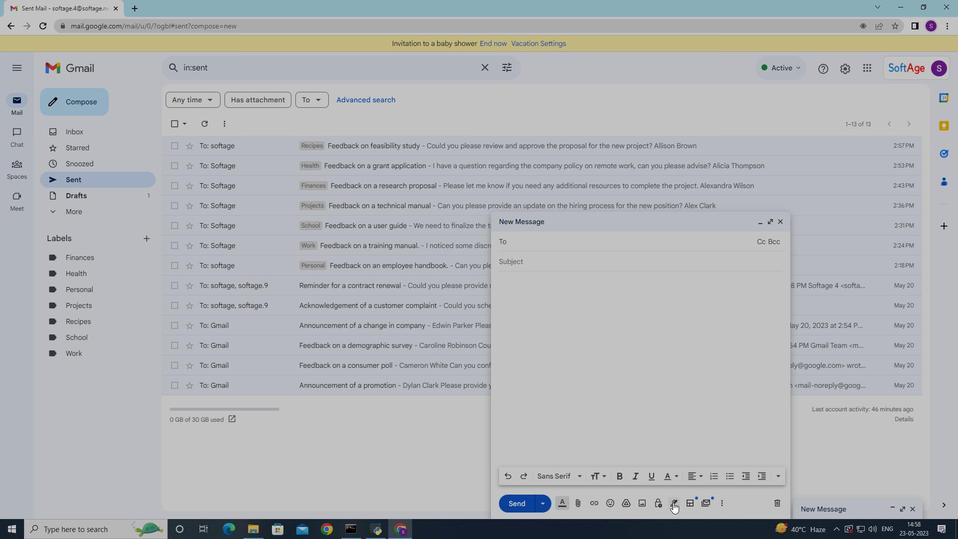 
Action: Mouse moved to (712, 470)
Screenshot: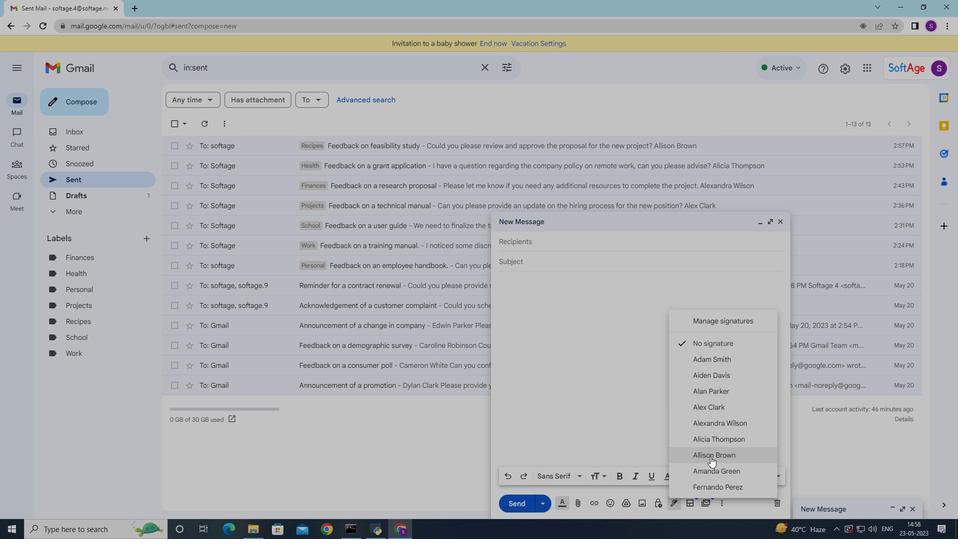 
Action: Mouse pressed left at (712, 470)
Screenshot: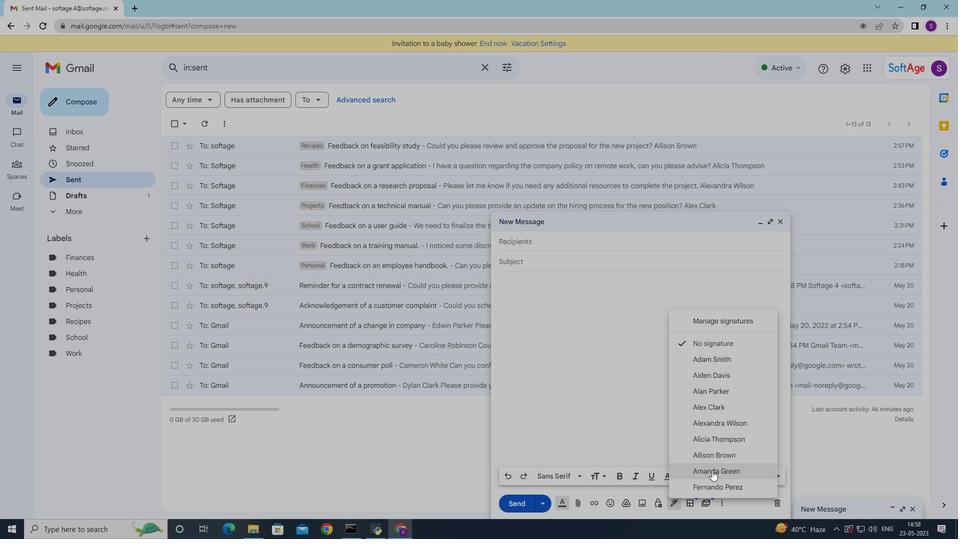 
Action: Mouse moved to (547, 257)
Screenshot: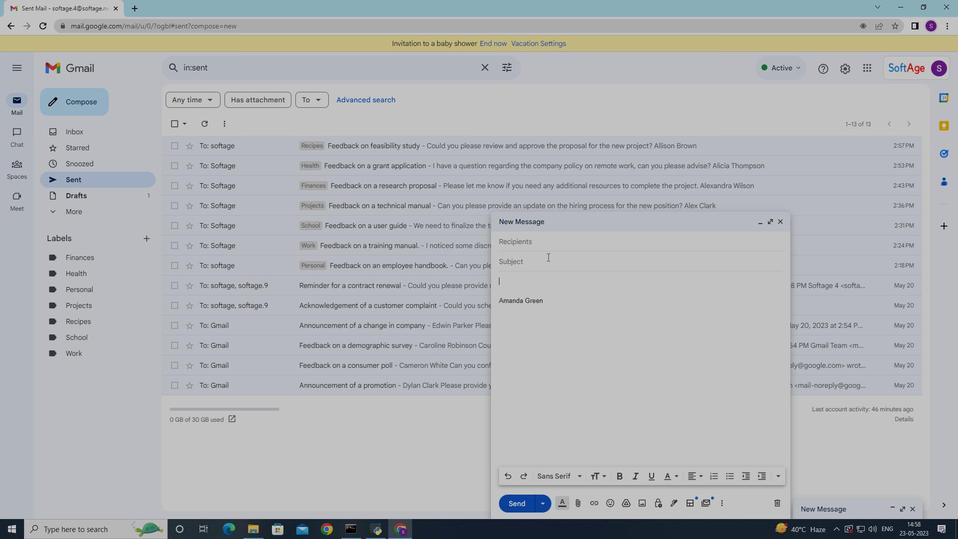 
Action: Mouse pressed left at (547, 257)
Screenshot: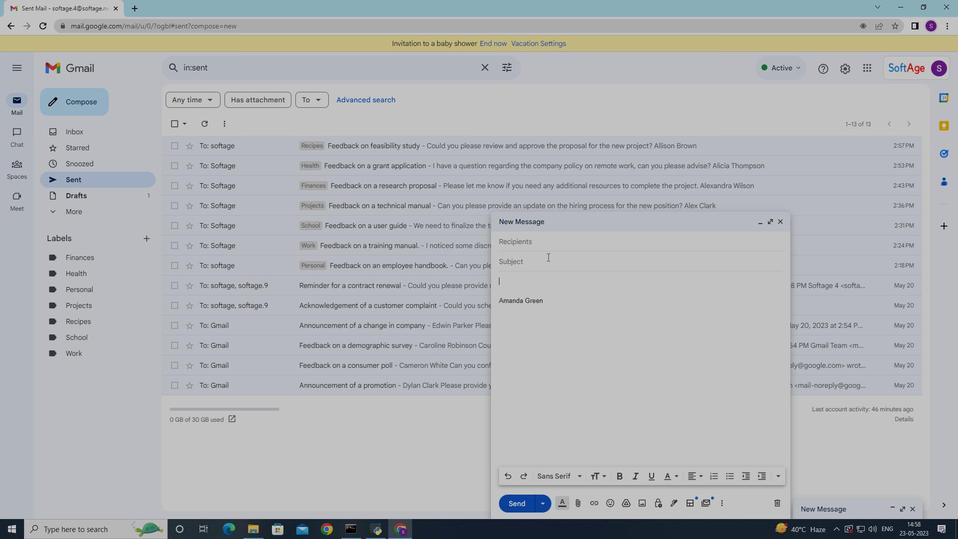 
Action: Mouse moved to (547, 257)
Screenshot: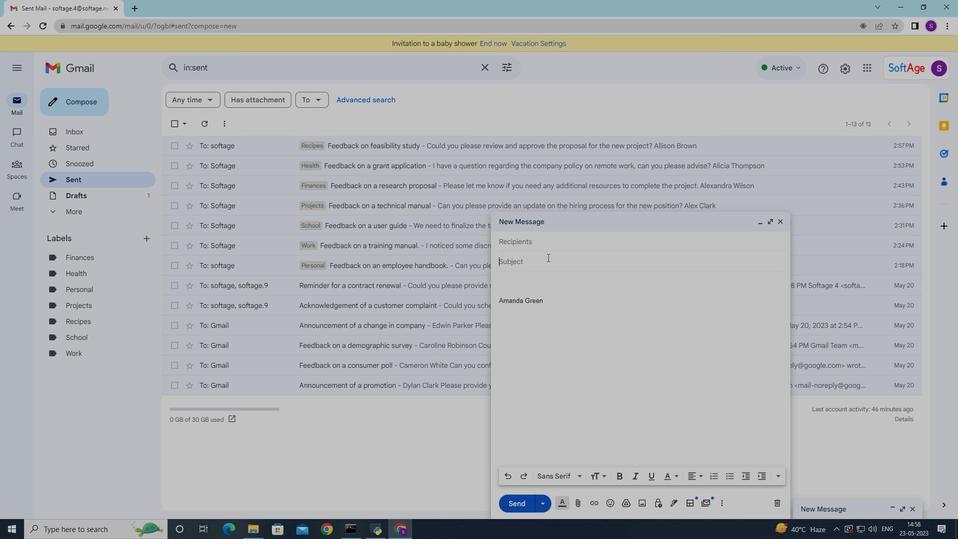 
Action: Key pressed <Key.shift>Feedback<Key.space>on<Key.space>the<Key.space>market<Key.space>research<Key.space>report<Key.space>
Screenshot: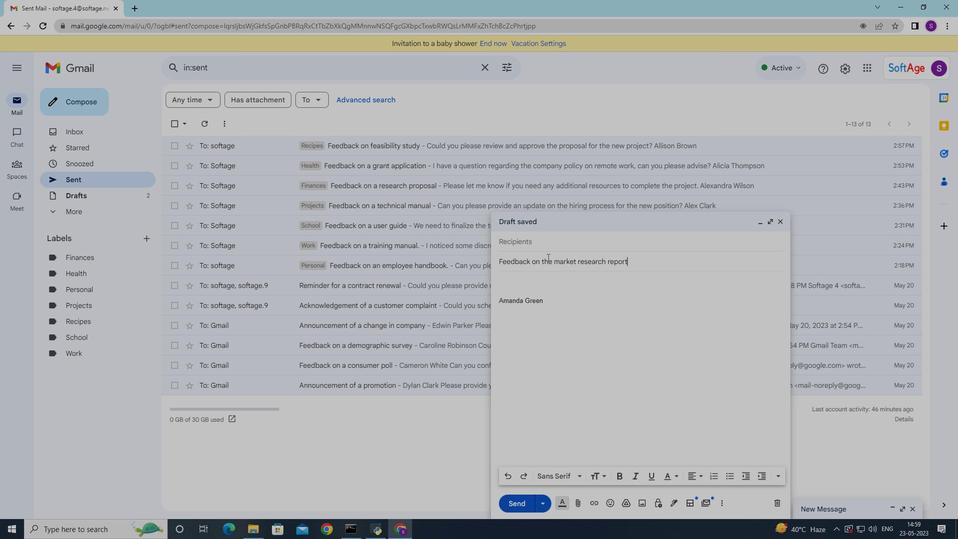 
Action: Mouse moved to (539, 280)
Screenshot: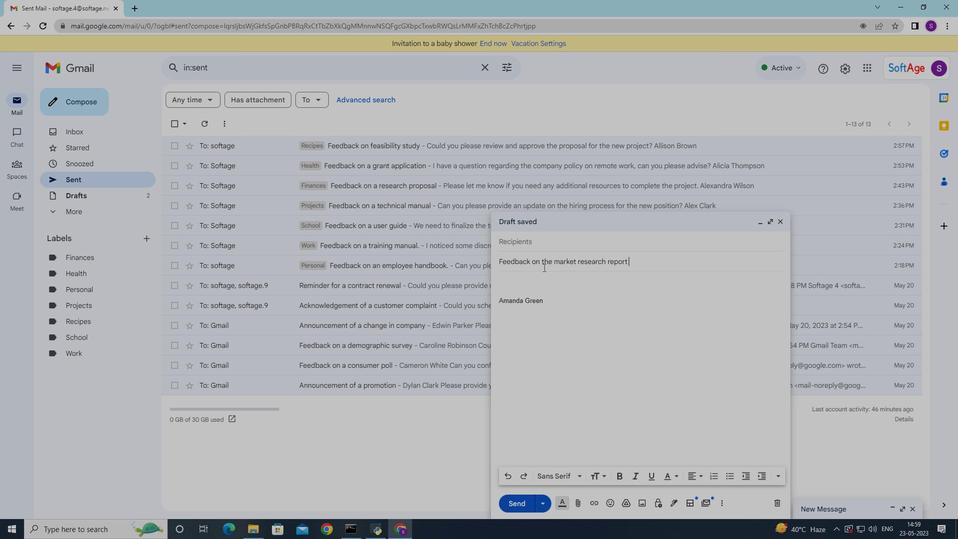 
Action: Mouse pressed left at (539, 280)
Screenshot: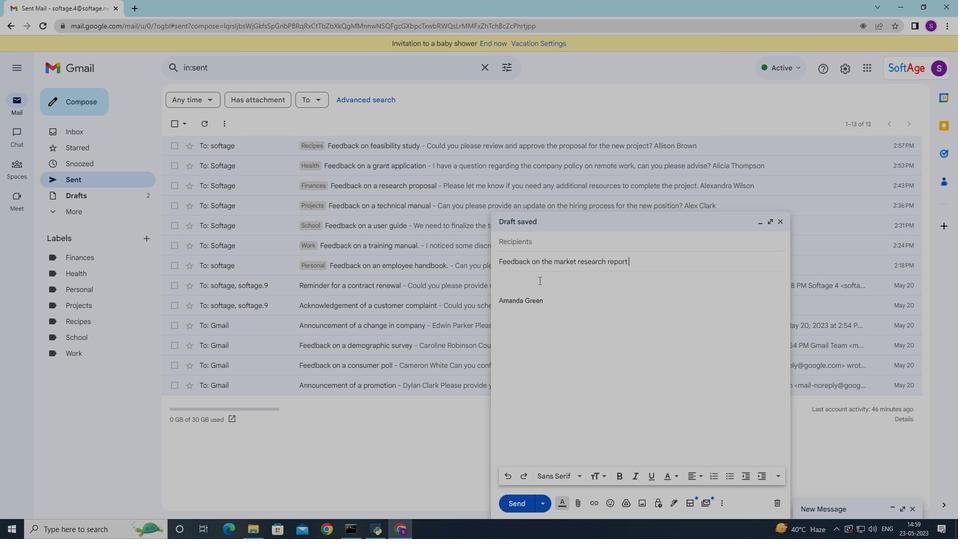 
Action: Mouse moved to (529, 277)
Screenshot: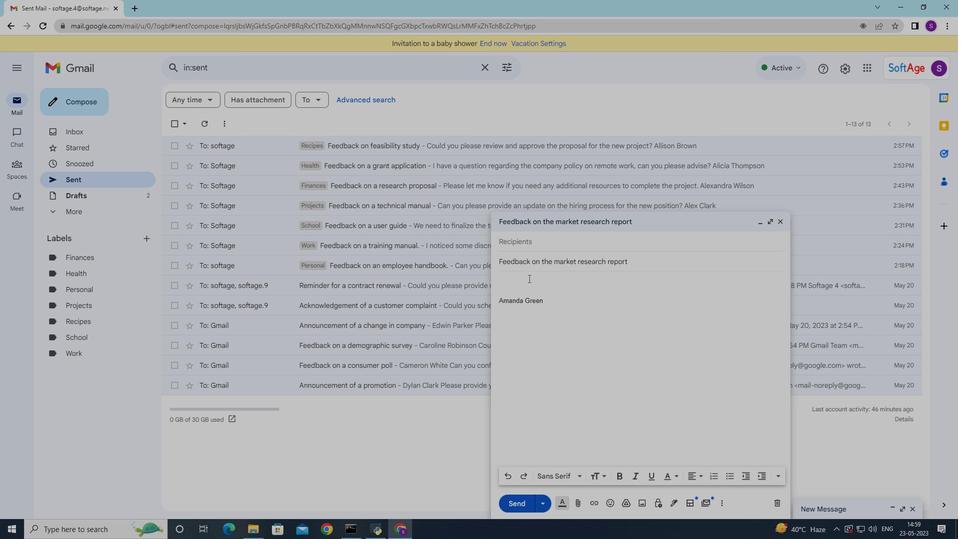 
Action: Key pressed <Key.shift>We<Key.space>need<Key.space>to<Key.space>schedule<Key.space>a<Key.space>team<Key.space>meeting<Key.space>to<Key.space>discuss<Key.space>thr<Key.backspace>e<Key.space>prject<Key.space>progress,<Key.space>can<Key.space>you<Key.space>please<Key.space>confirm<Key.space>your<Key.space>avalab<Key.backspace><Key.backspace><Key.backspace>ilability<Key.shift_r>?
Screenshot: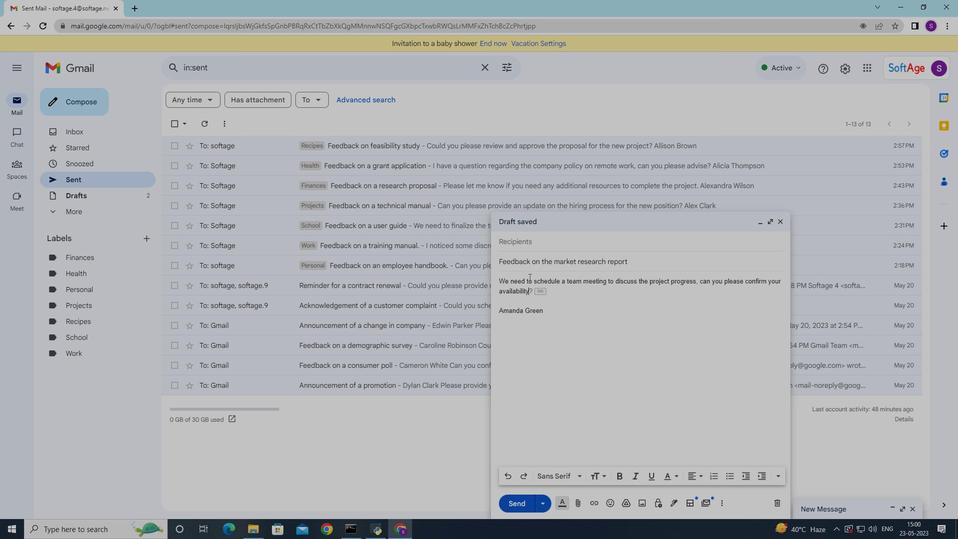 
Action: Mouse moved to (524, 280)
Screenshot: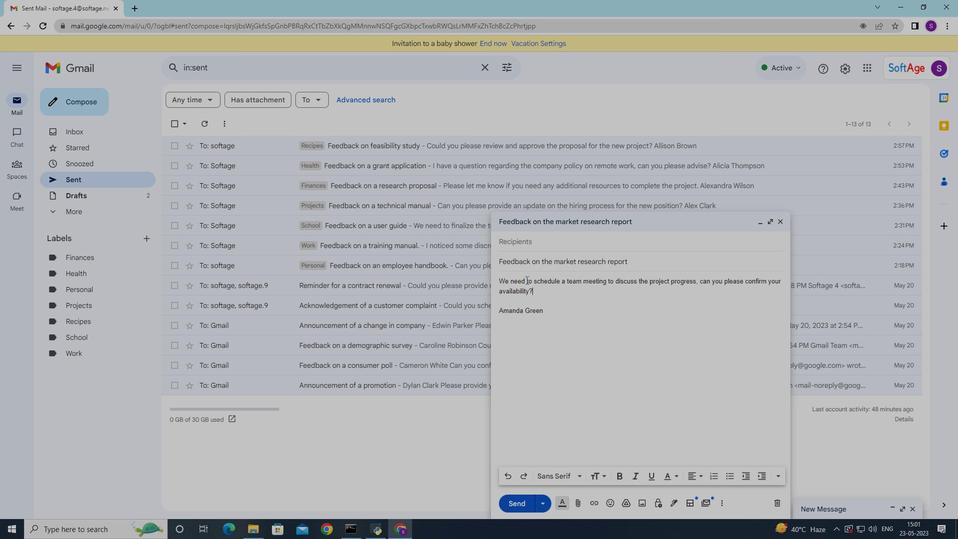 
Action: Mouse pressed left at (524, 280)
Screenshot: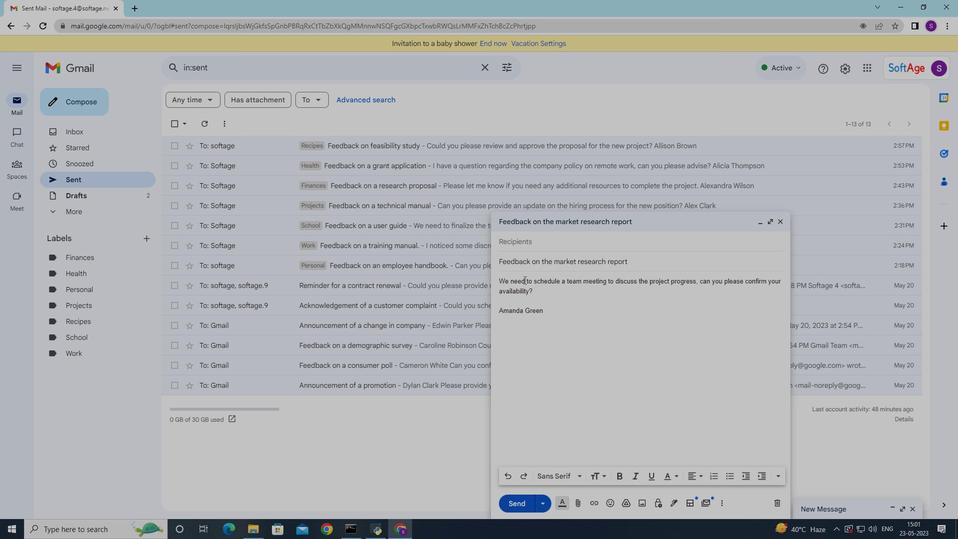 
Action: Mouse moved to (582, 474)
Screenshot: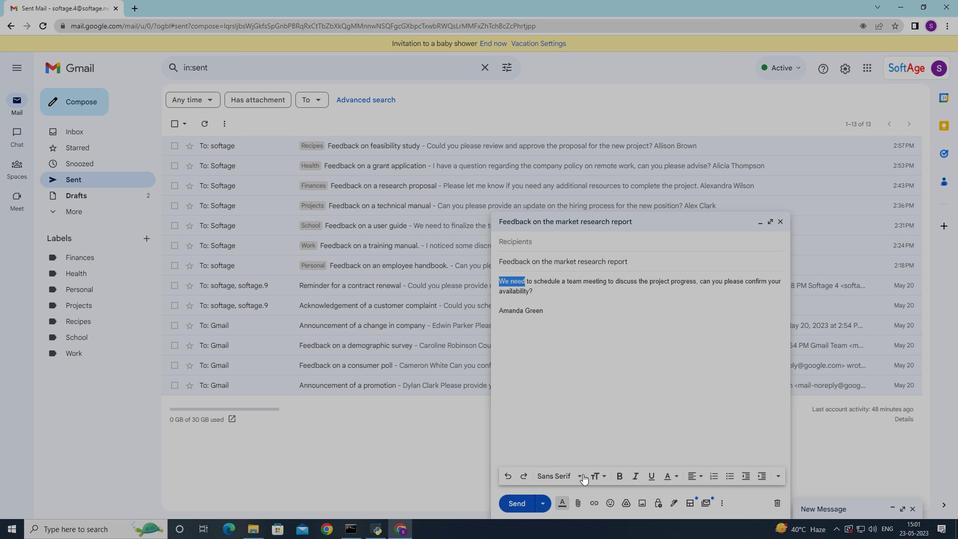 
Action: Mouse pressed left at (582, 474)
Screenshot: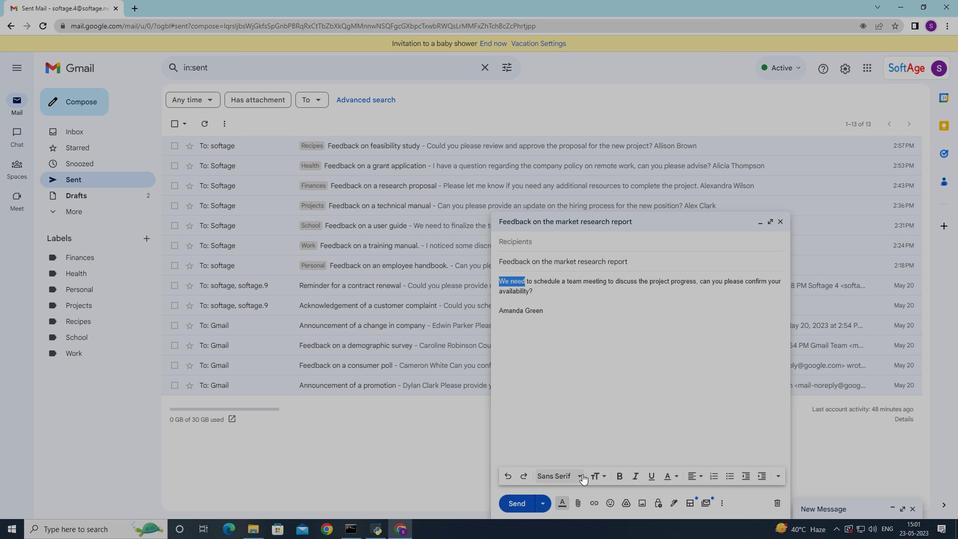 
Action: Mouse moved to (591, 384)
Screenshot: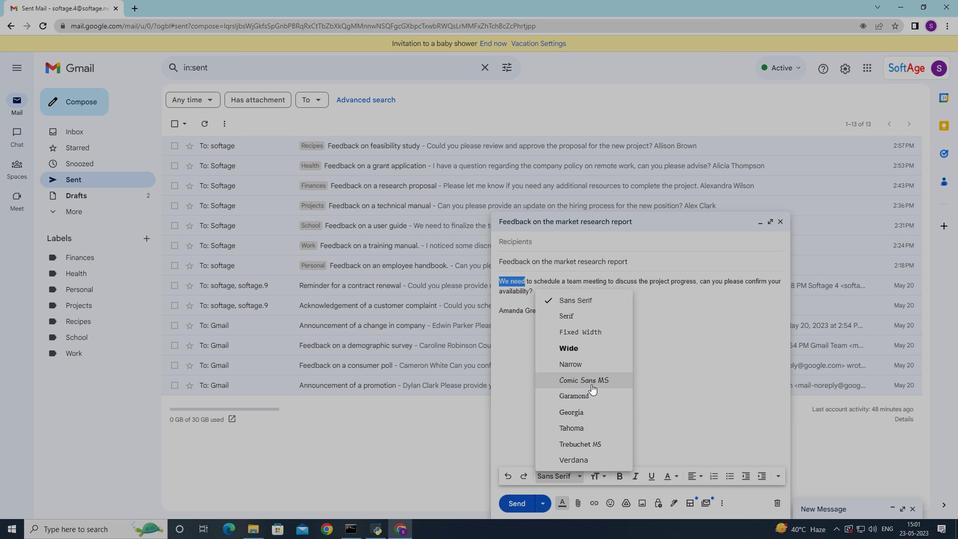 
Action: Mouse pressed left at (591, 384)
Screenshot: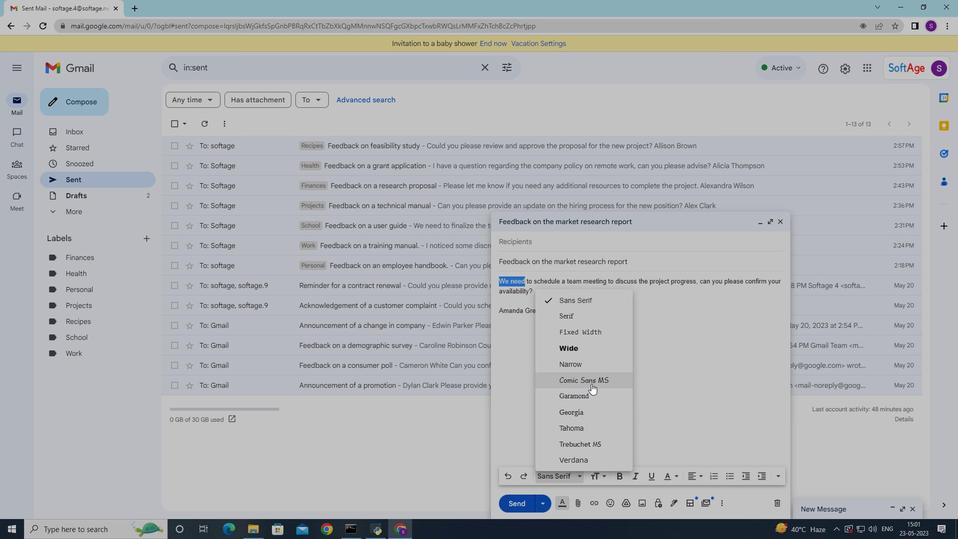 
Action: Mouse moved to (650, 478)
Screenshot: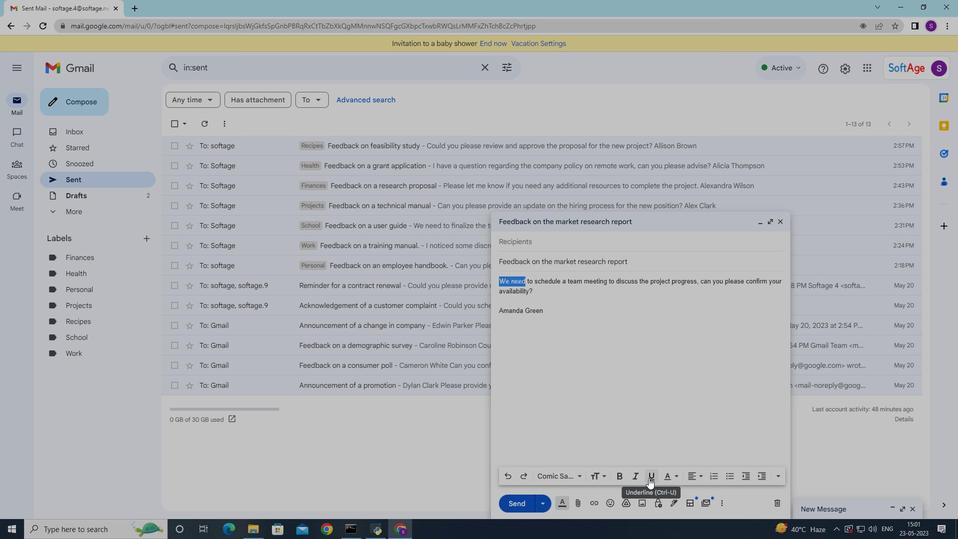 
Action: Mouse pressed left at (650, 478)
Screenshot: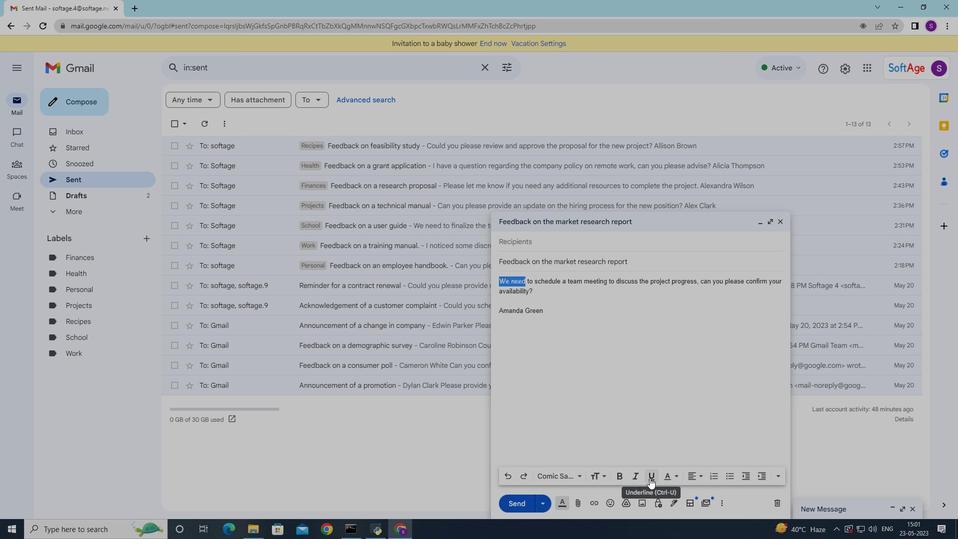 
Action: Mouse moved to (522, 499)
Screenshot: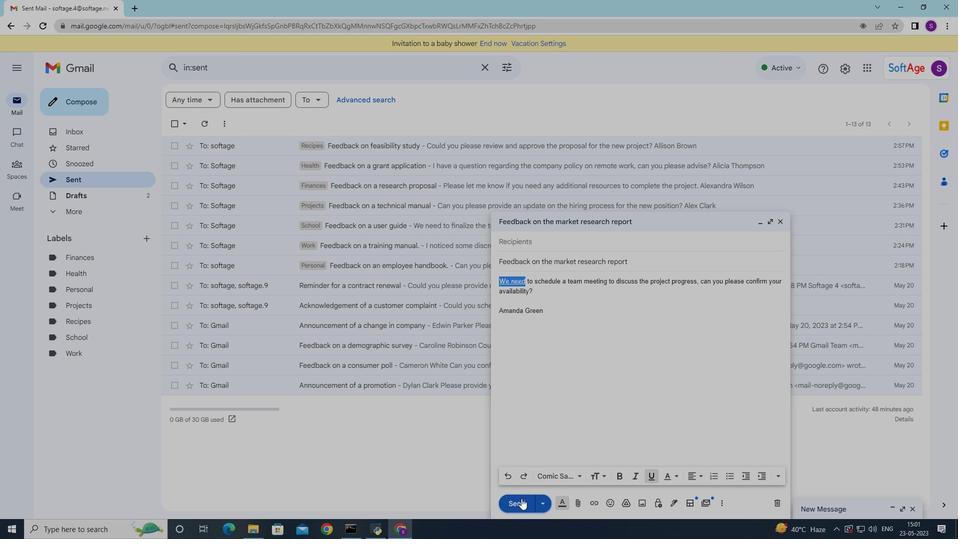 
Action: Mouse pressed left at (522, 499)
Screenshot: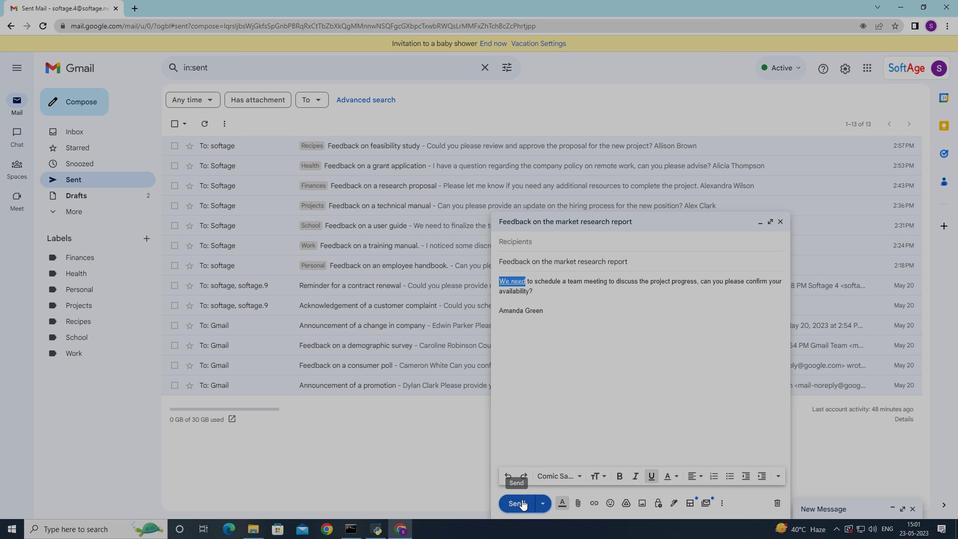 
Action: Mouse moved to (587, 250)
Screenshot: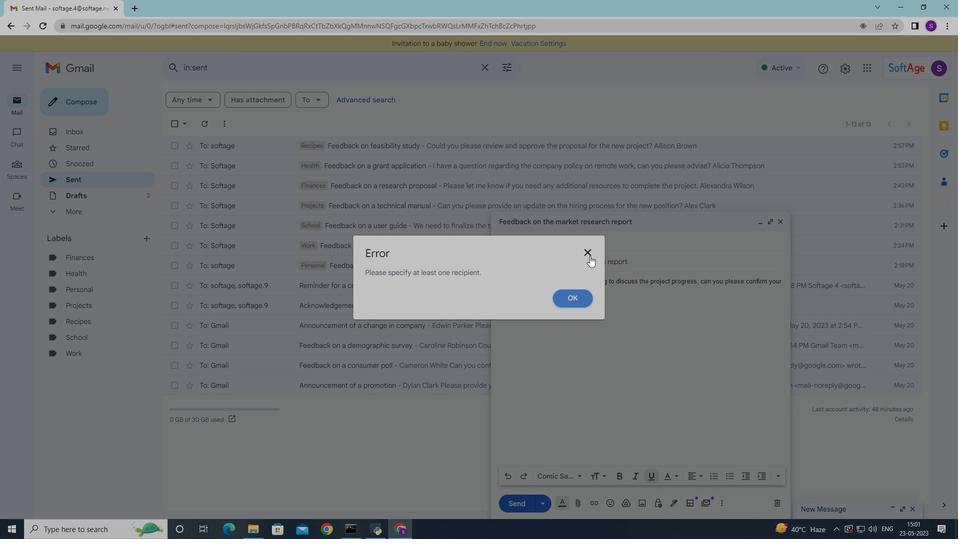 
Action: Mouse pressed left at (587, 250)
Screenshot: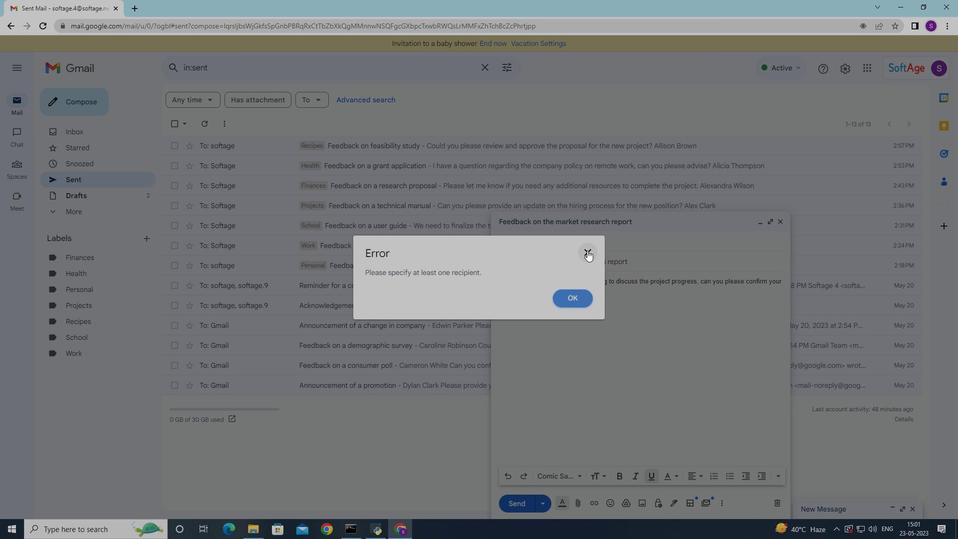 
Action: Mouse moved to (570, 245)
Screenshot: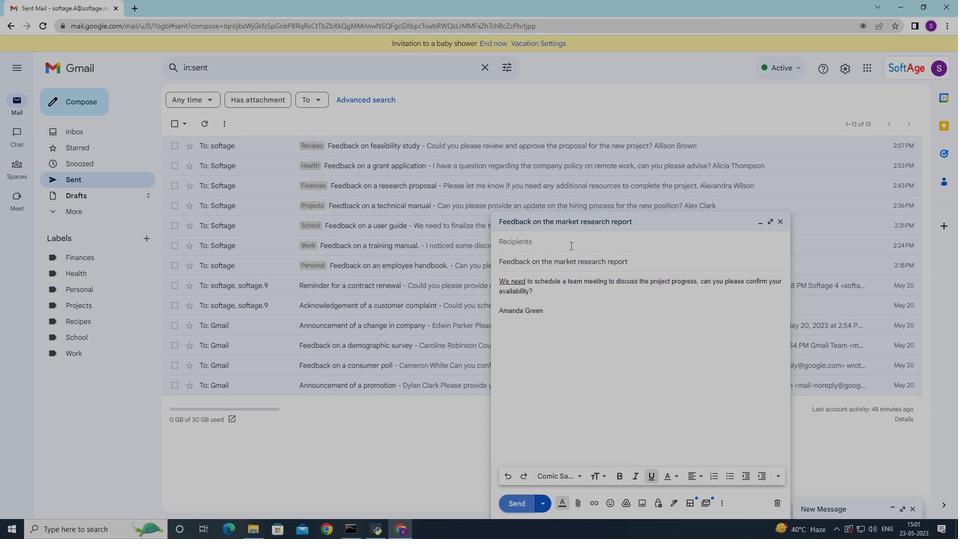 
Action: Mouse pressed left at (570, 245)
Screenshot: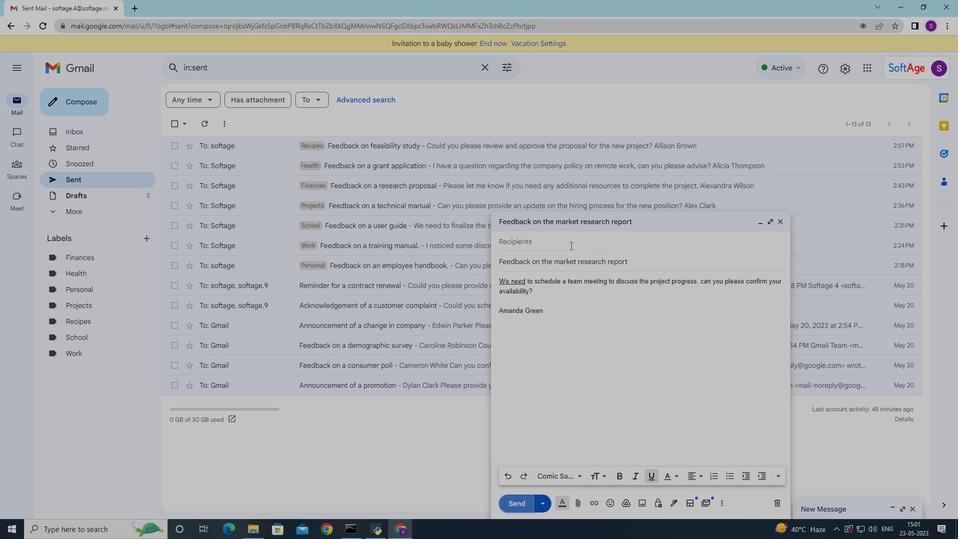 
Action: Key pressed softage.9
Screenshot: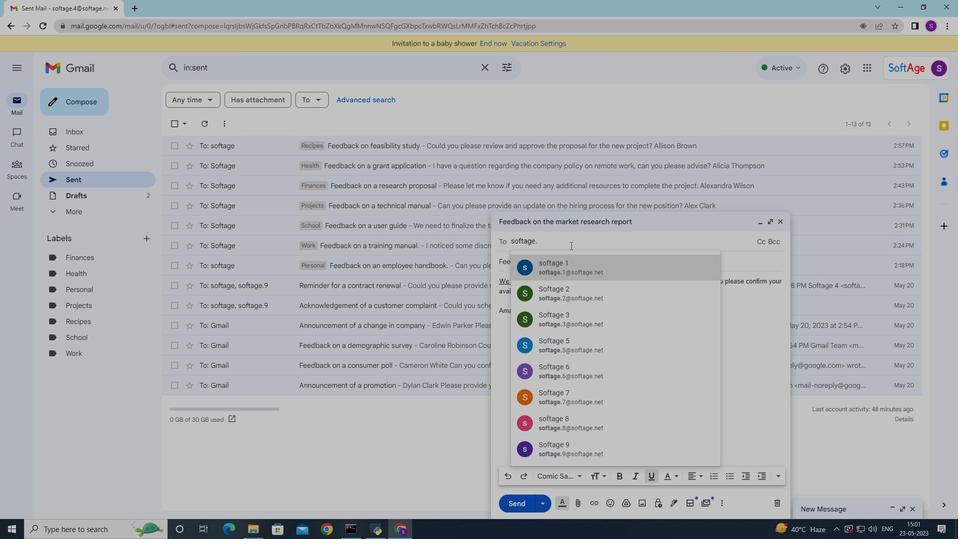 
Action: Mouse moved to (611, 262)
Screenshot: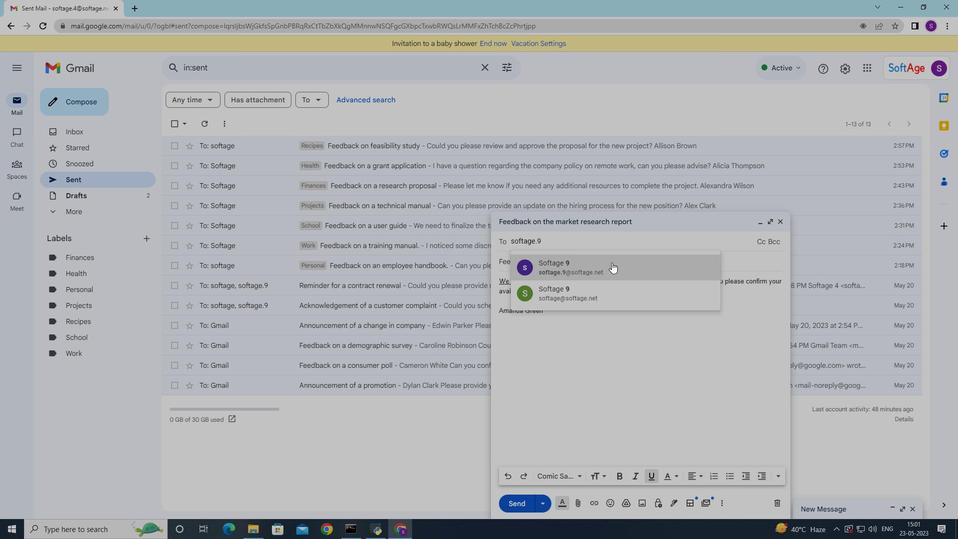 
Action: Mouse pressed left at (611, 262)
Screenshot: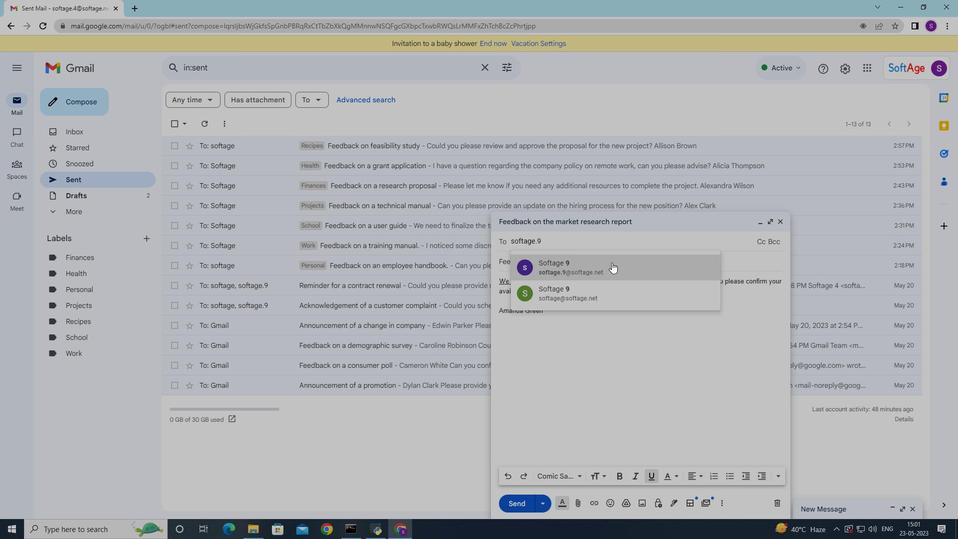 
Action: Mouse moved to (610, 242)
Screenshot: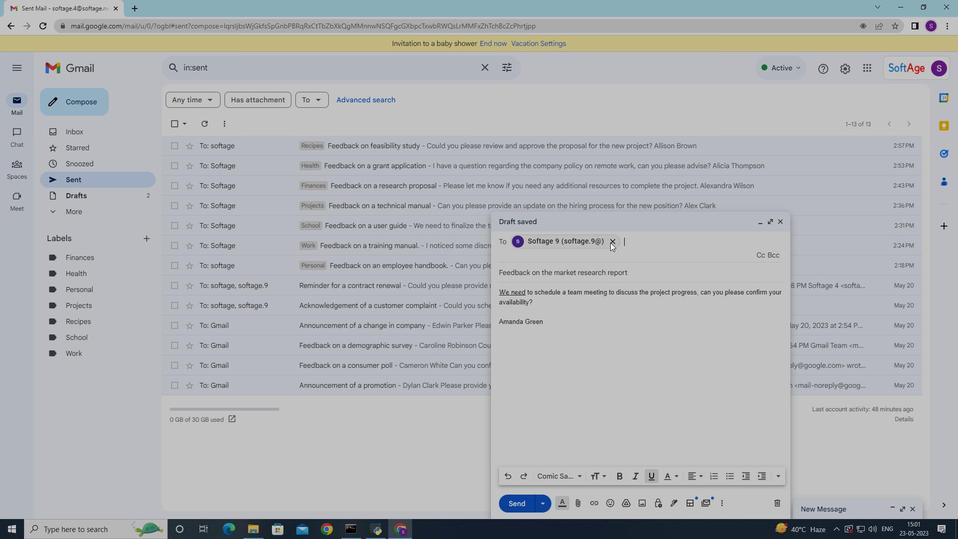 
Action: Mouse pressed left at (610, 242)
Screenshot: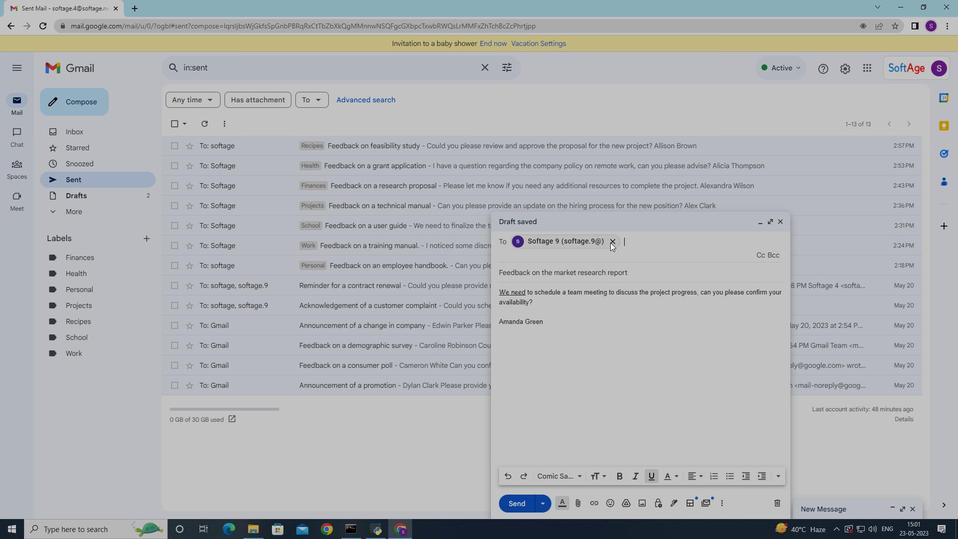 
Action: Mouse moved to (599, 241)
Screenshot: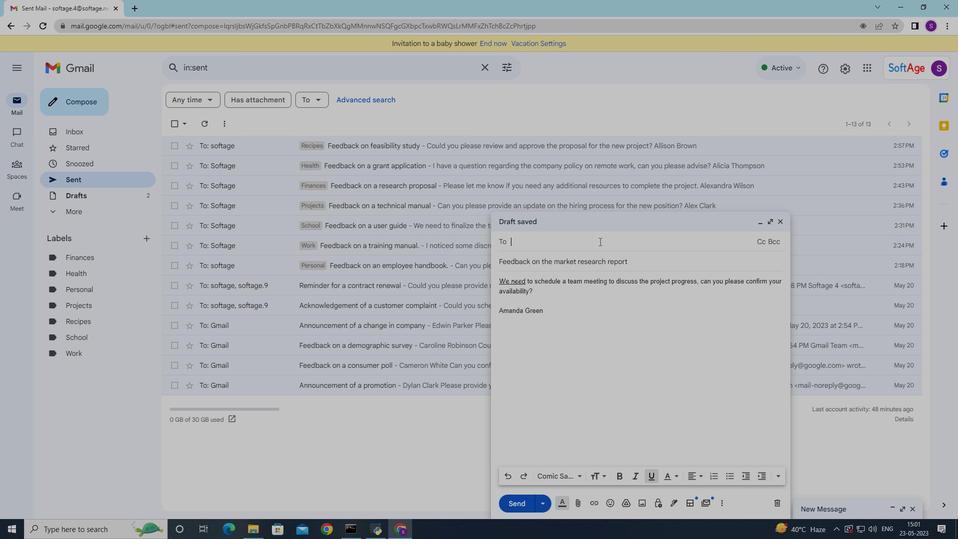 
Action: Key pressed softage,<Key.backspace>.9
Screenshot: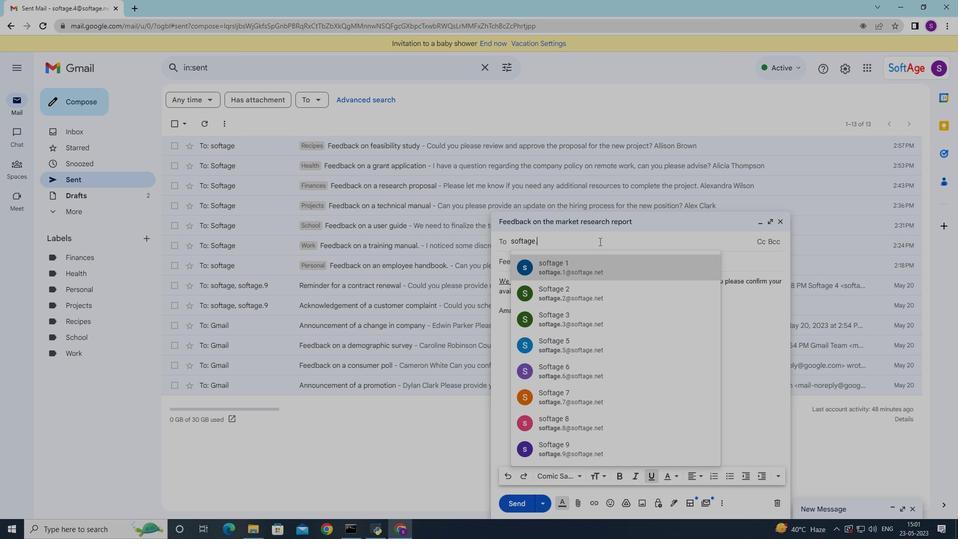
Action: Mouse moved to (579, 267)
Screenshot: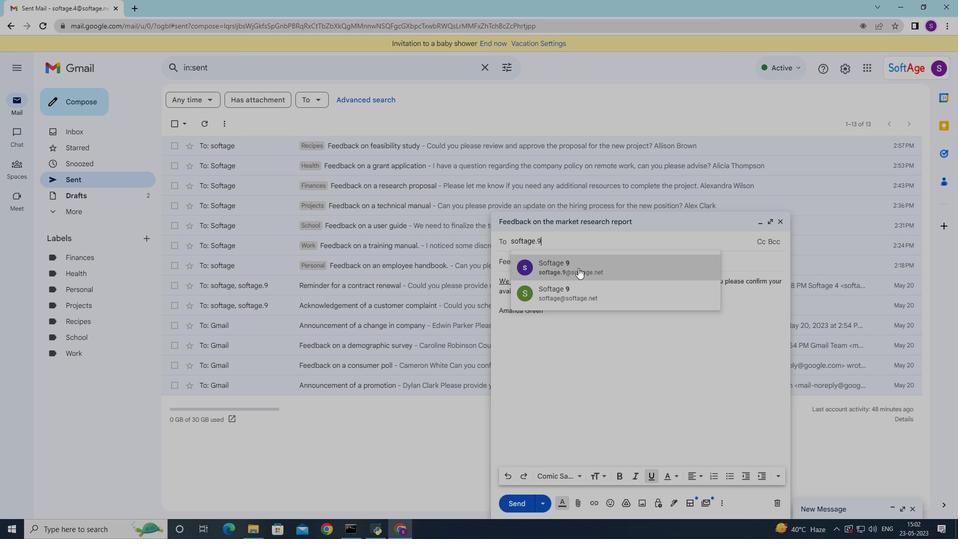 
Action: Mouse pressed left at (579, 267)
Screenshot: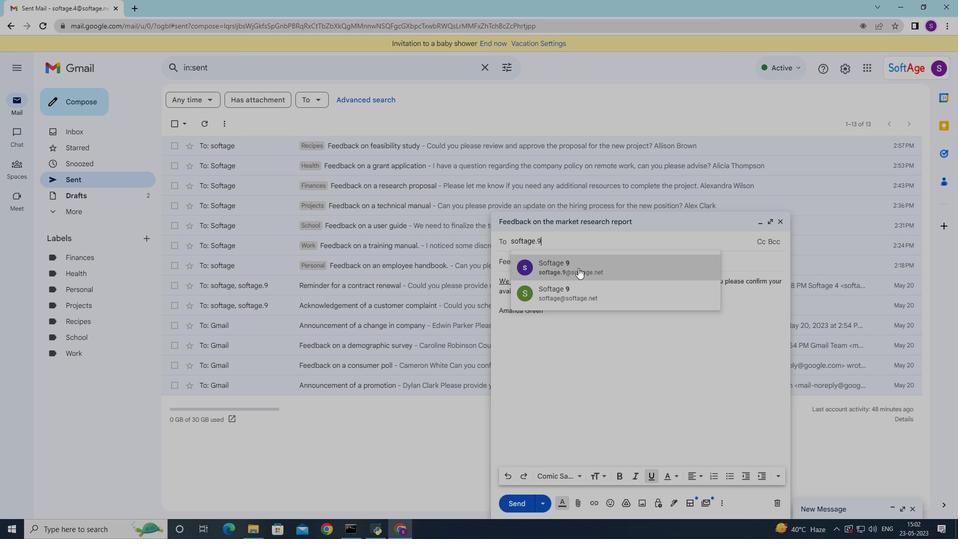 
Action: Mouse moved to (651, 415)
Screenshot: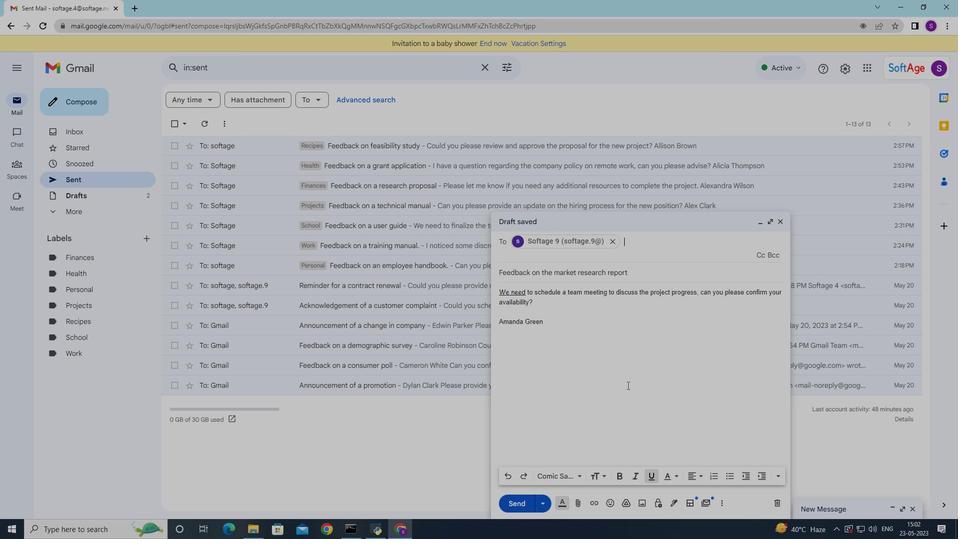 
Action: Mouse scrolled (651, 414) with delta (0, 0)
Screenshot: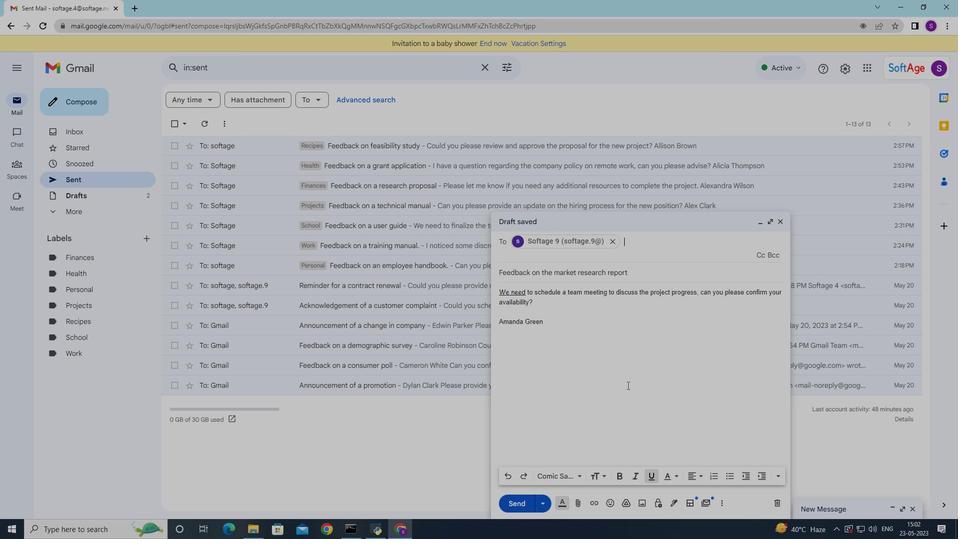 
Action: Mouse moved to (658, 430)
Screenshot: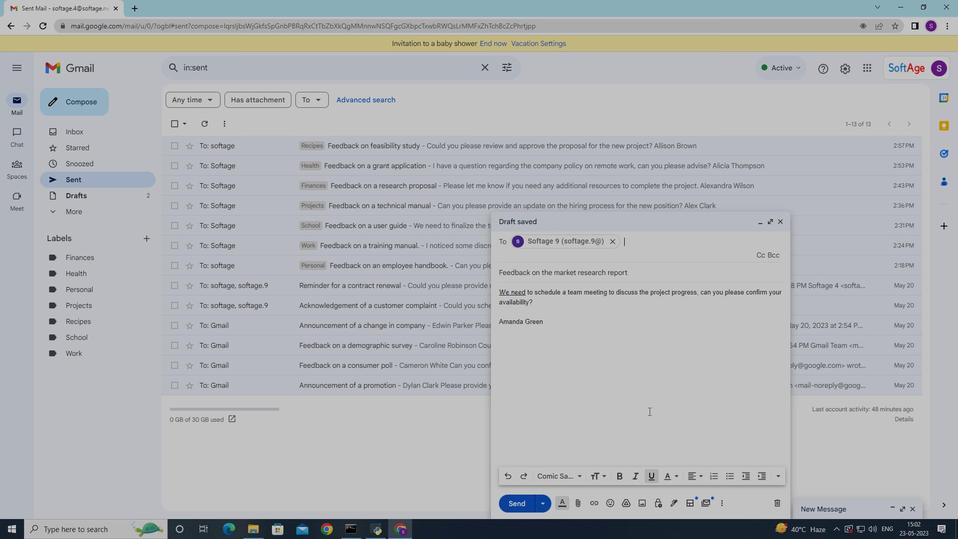 
Action: Mouse scrolled (658, 429) with delta (0, 0)
Screenshot: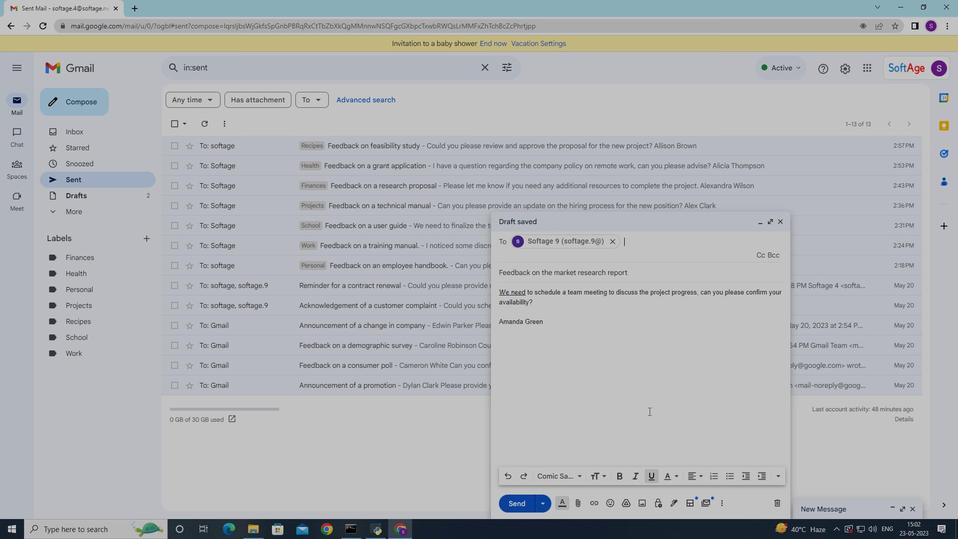 
Action: Mouse moved to (520, 505)
Screenshot: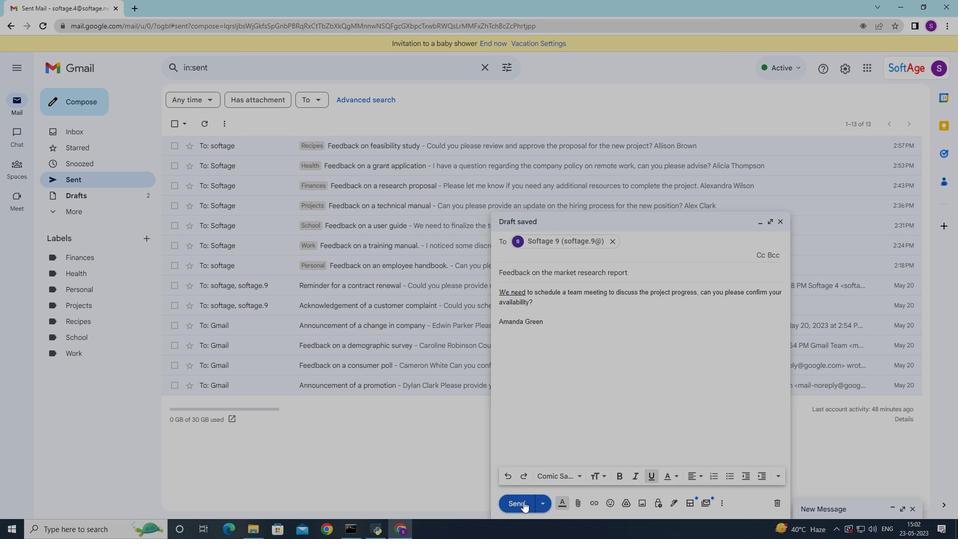 
Action: Mouse pressed left at (520, 505)
Screenshot: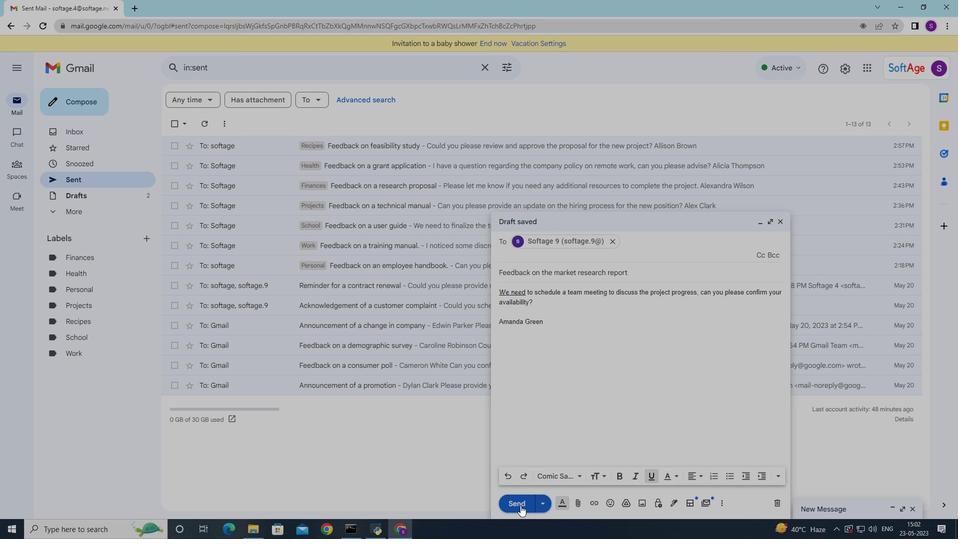 
Action: Mouse moved to (325, 147)
Screenshot: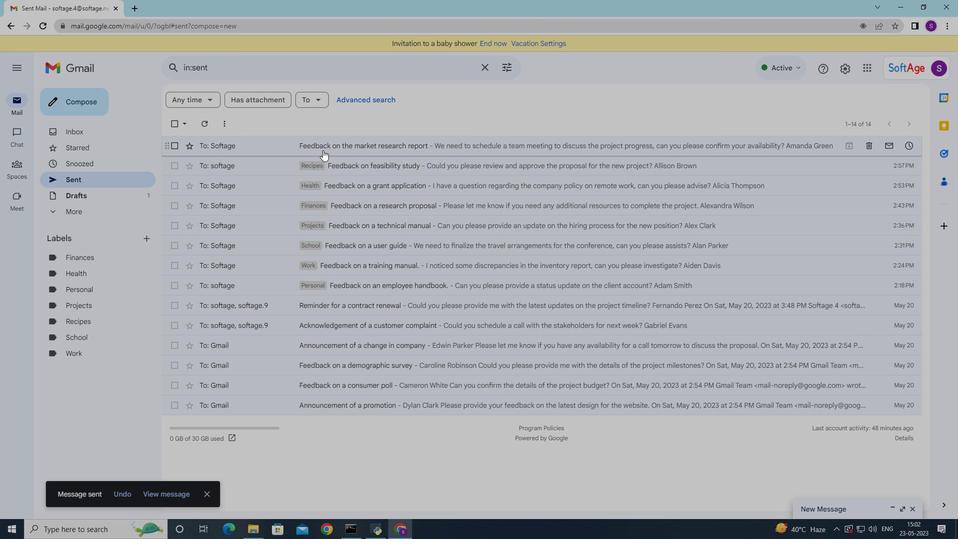 
Action: Mouse pressed right at (325, 147)
Screenshot: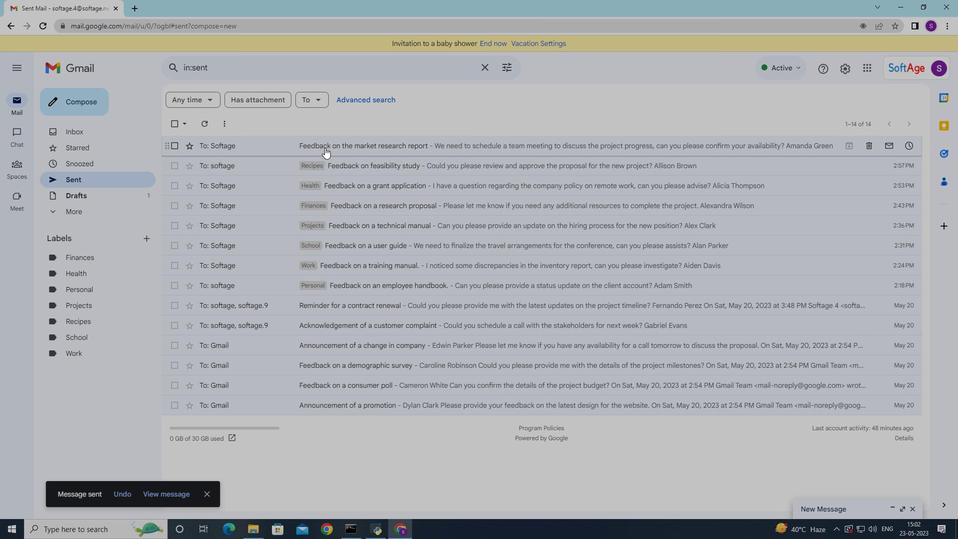 
Action: Mouse moved to (487, 314)
Screenshot: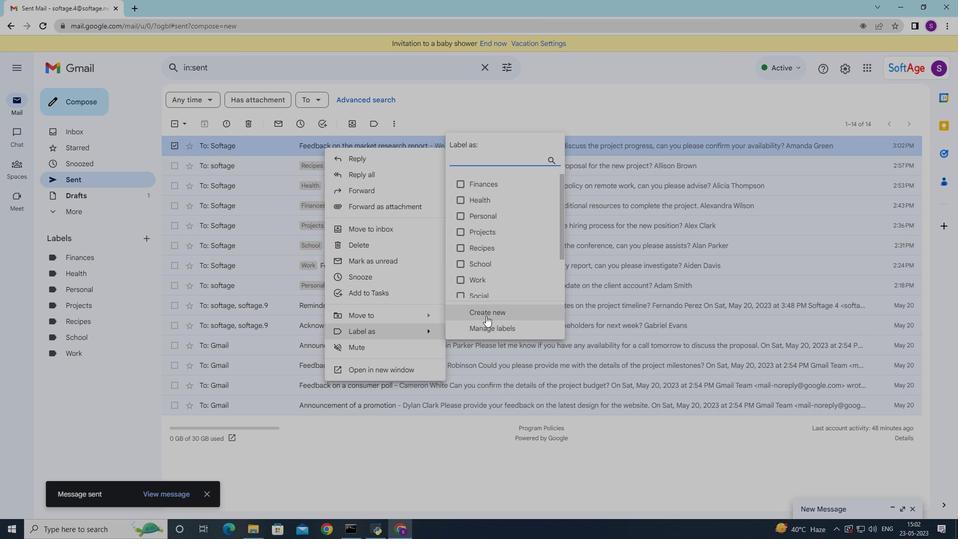 
Action: Mouse pressed left at (487, 314)
Screenshot: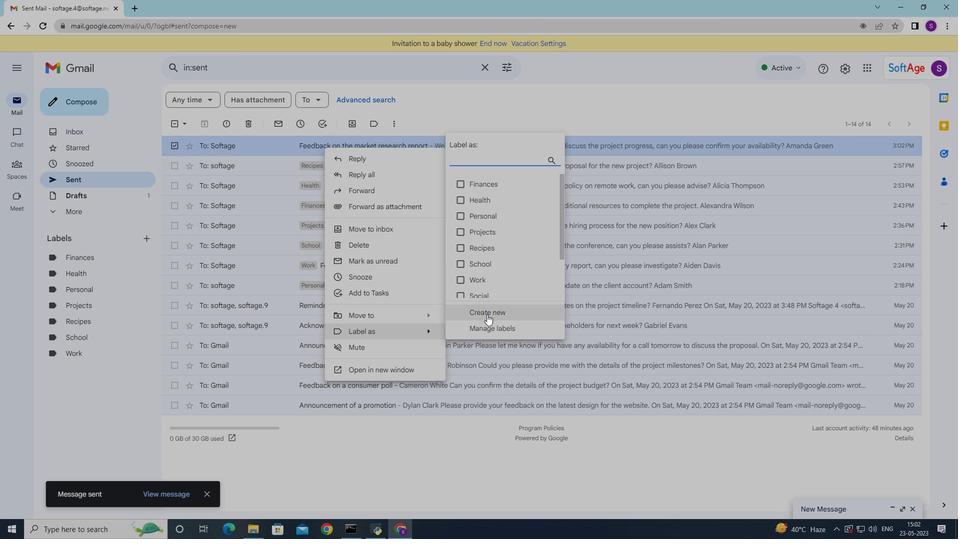 
Action: Mouse moved to (486, 312)
Screenshot: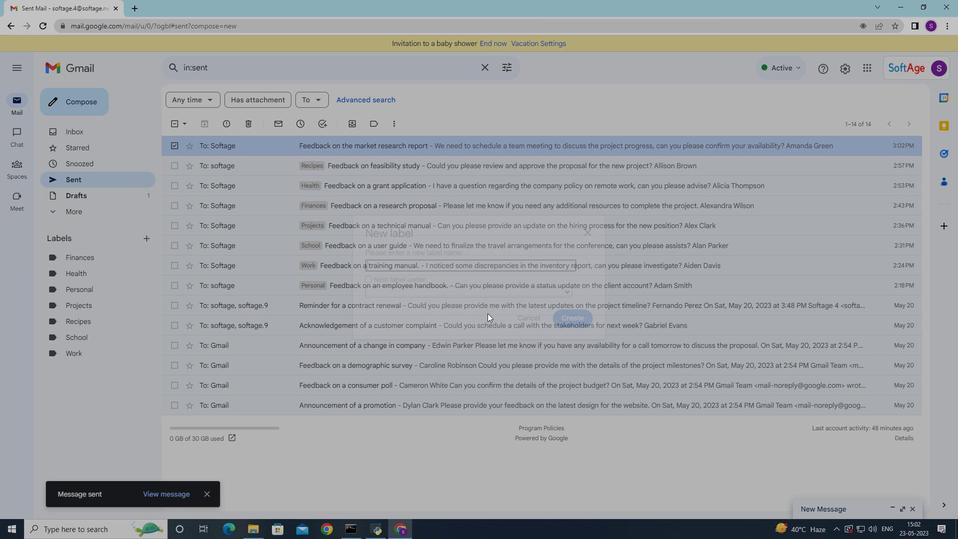 
Action: Key pressed <Key.shift>Music
Screenshot: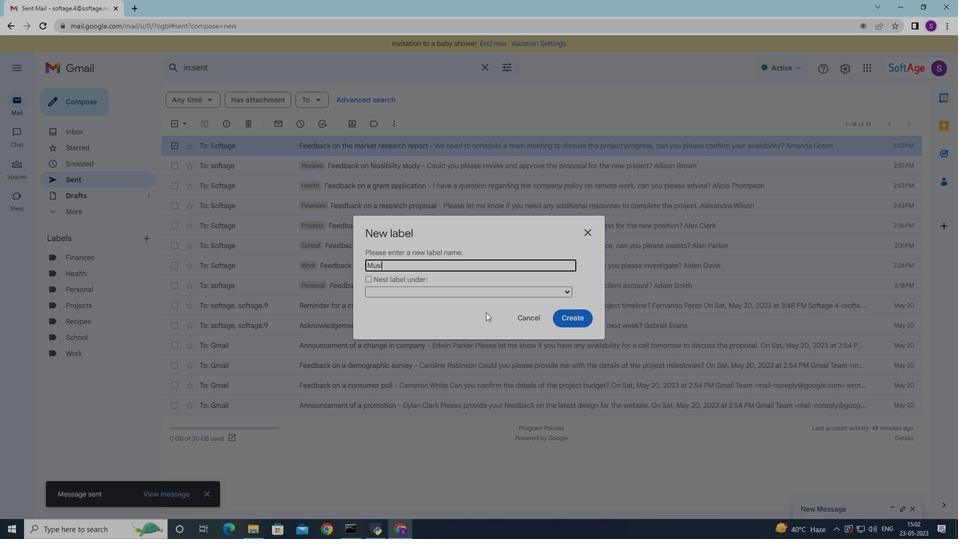 
Action: Mouse moved to (574, 312)
Screenshot: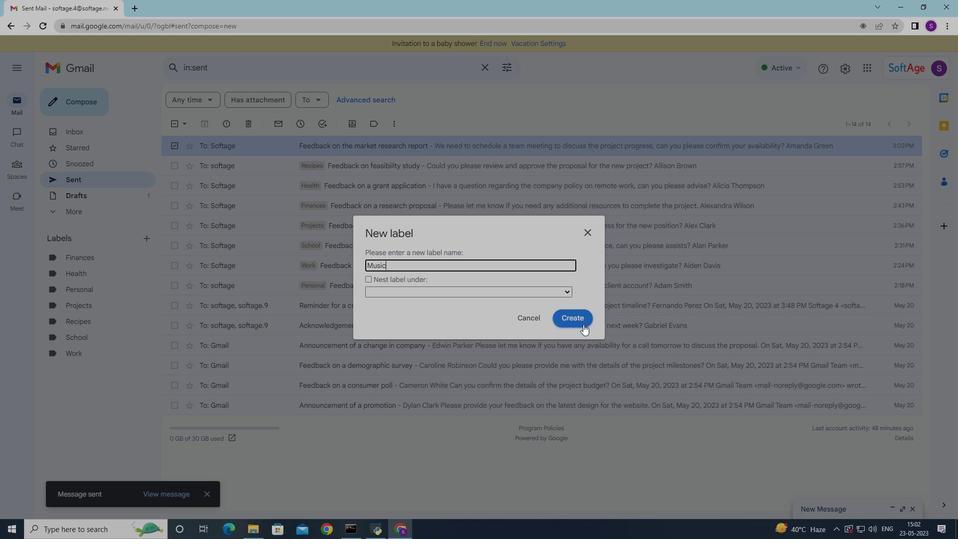 
Action: Mouse pressed left at (574, 312)
Screenshot: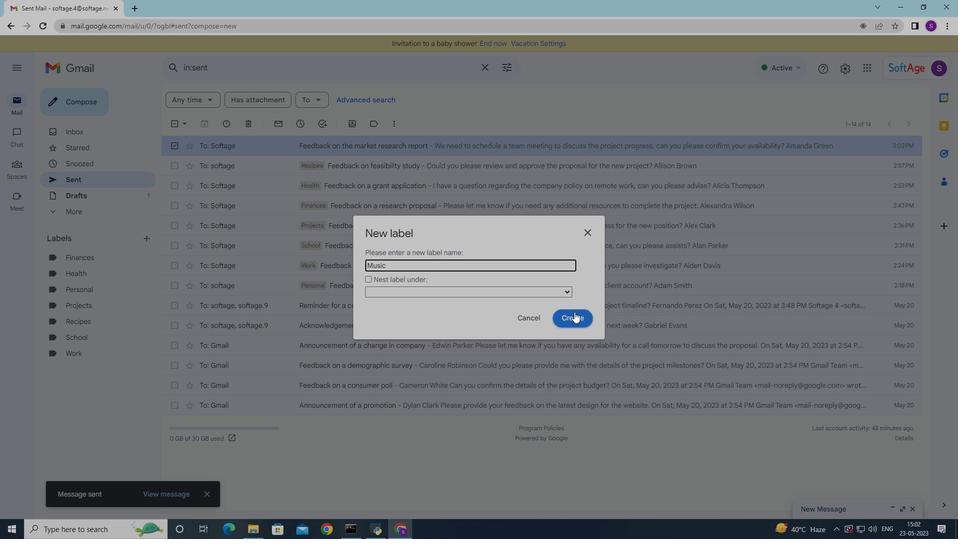 
Action: Mouse moved to (405, 148)
Screenshot: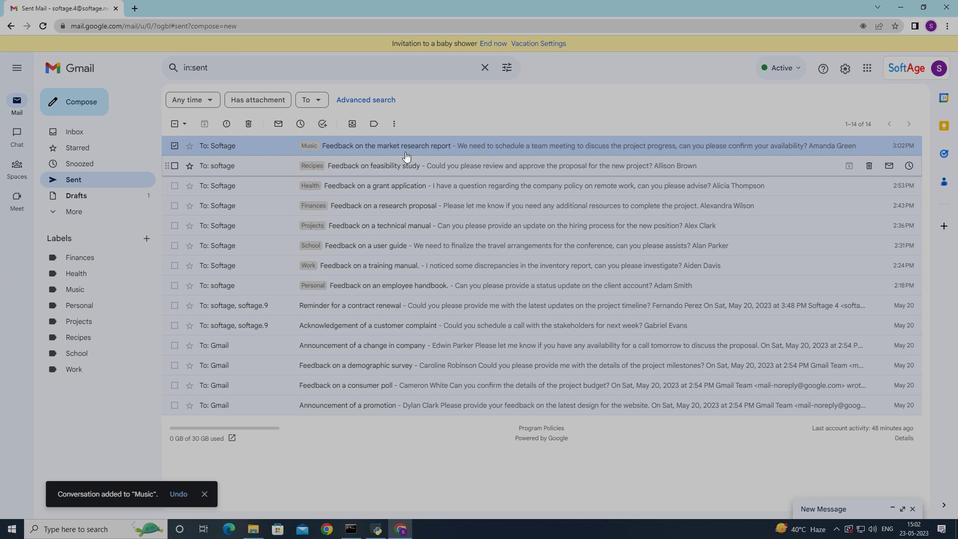
Action: Mouse pressed right at (405, 148)
Screenshot: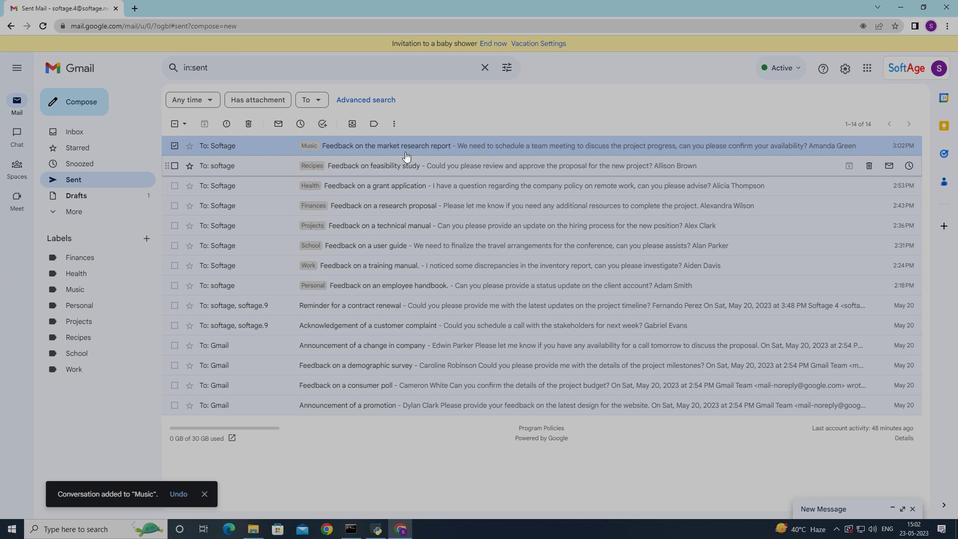 
Action: Mouse moved to (568, 152)
Screenshot: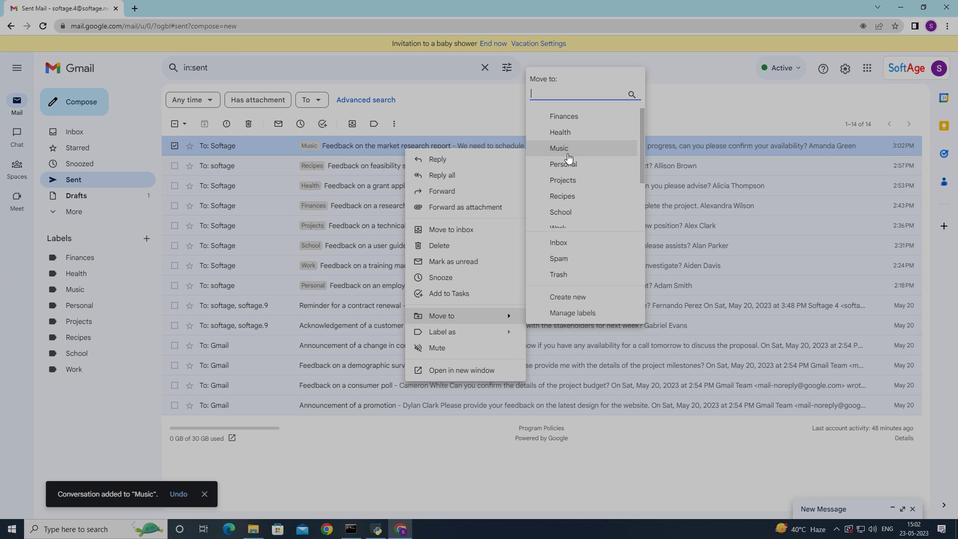 
Action: Mouse pressed left at (568, 152)
Screenshot: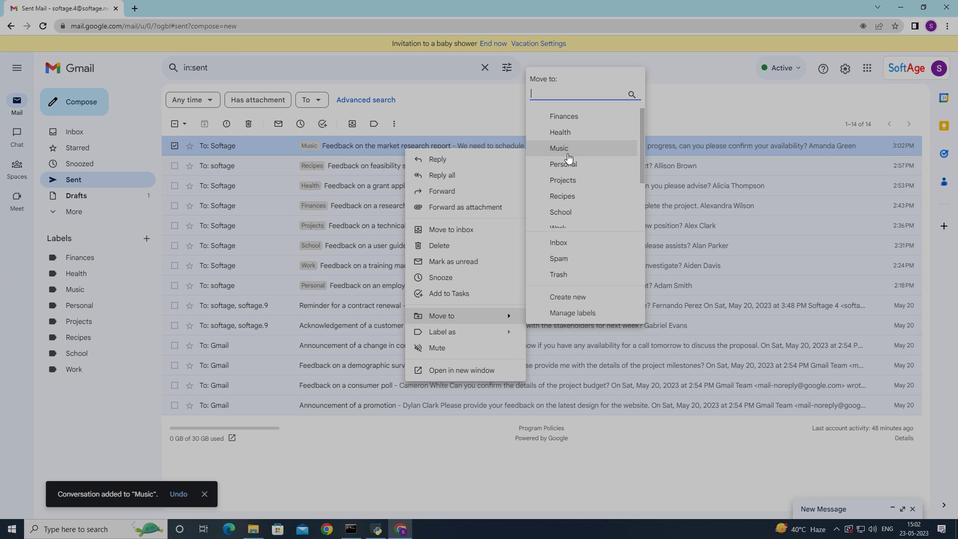 
Action: Mouse moved to (557, 161)
Screenshot: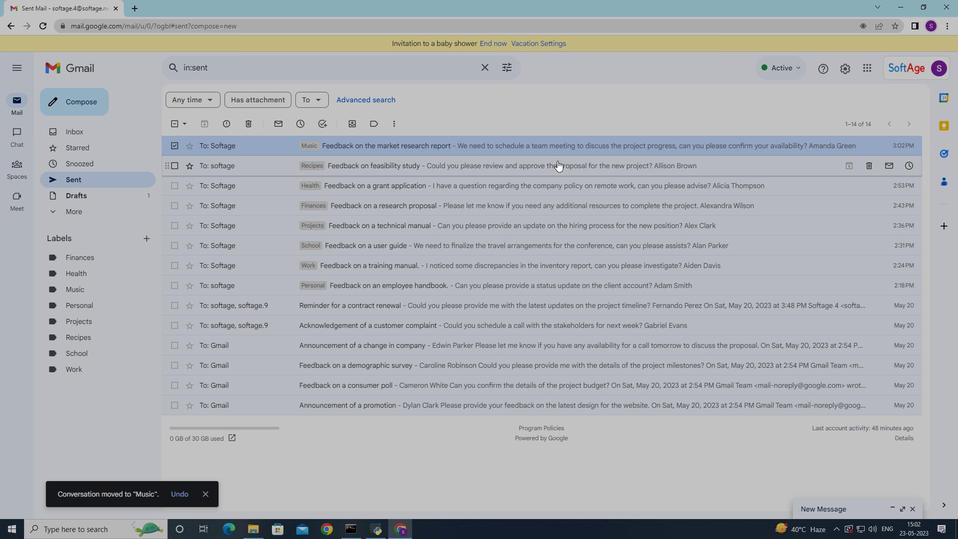
